 Task: In the Contact  JohnsonMarry@abc7ny.com, Create email and send with subject: 'We're Thrilled to Welcome You ', and with mail content 'Greetings,_x000D_
Introducing a visionary approach that will reshape the landscape of your industry. Join us and be part of the future of success!_x000D_
Kind Regards', attach the document: Project_plan.docx and insert image: visitingcard.jpg. Below Kind Regards, write Behance and insert the URL: 'www.behance.net'. Mark checkbox to create task to follow up : In 2 weeks. Logged in from softage.1@softage.net
Action: Mouse moved to (90, 64)
Screenshot: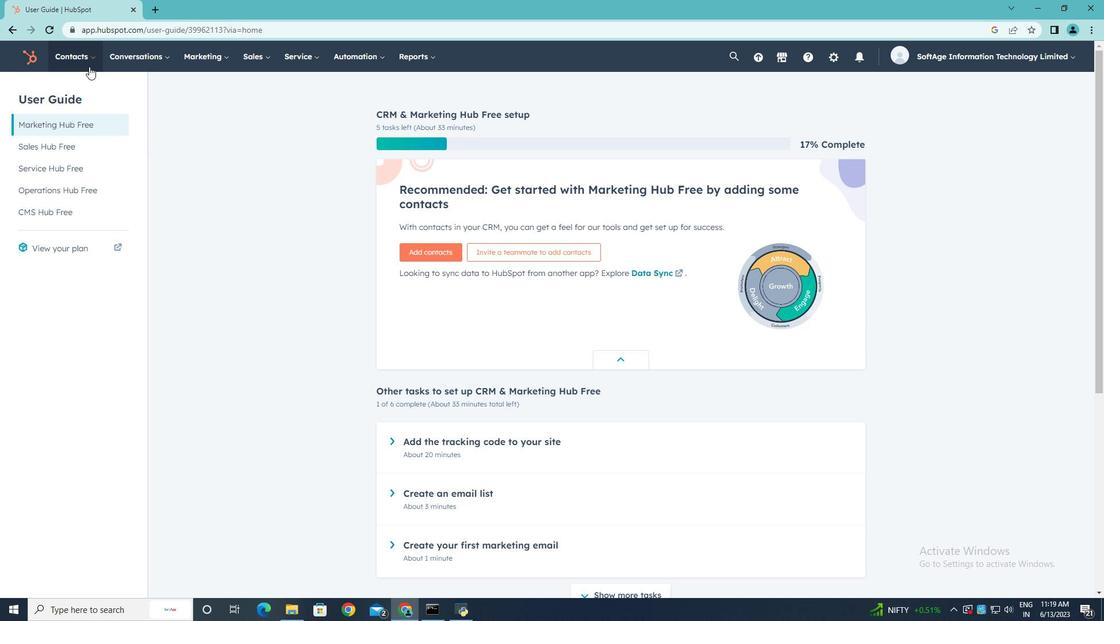 
Action: Mouse pressed left at (90, 64)
Screenshot: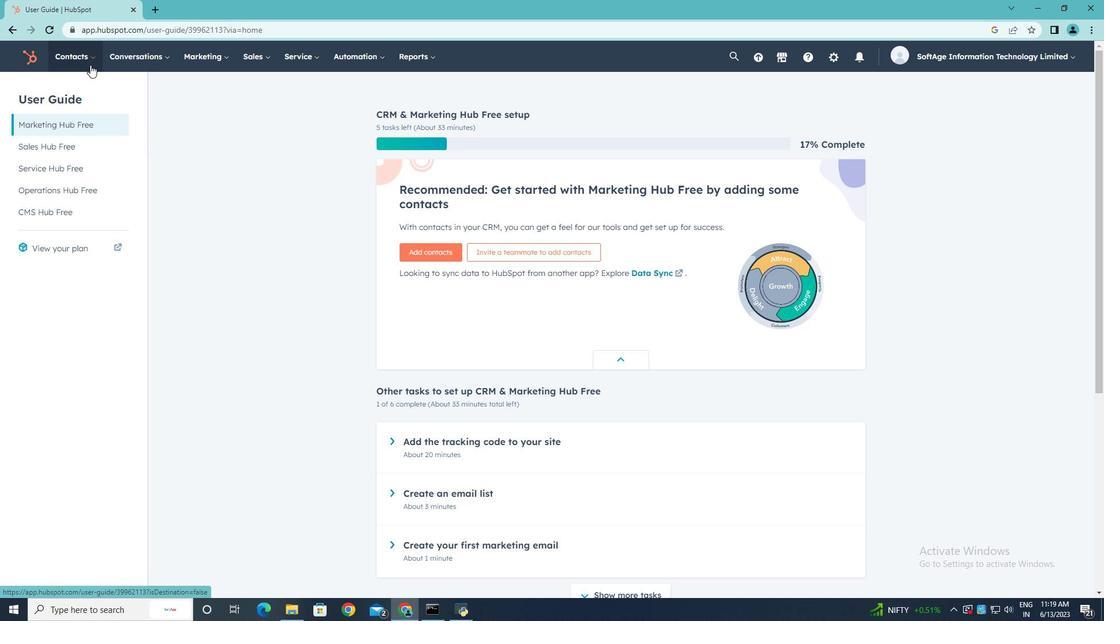 
Action: Mouse moved to (86, 94)
Screenshot: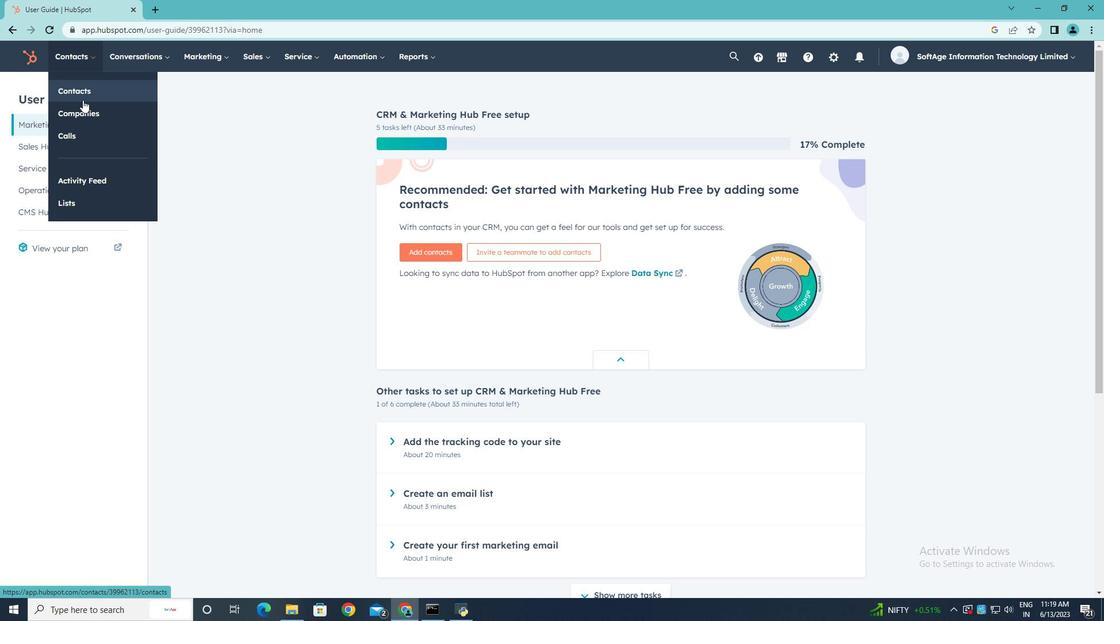 
Action: Mouse pressed left at (86, 94)
Screenshot: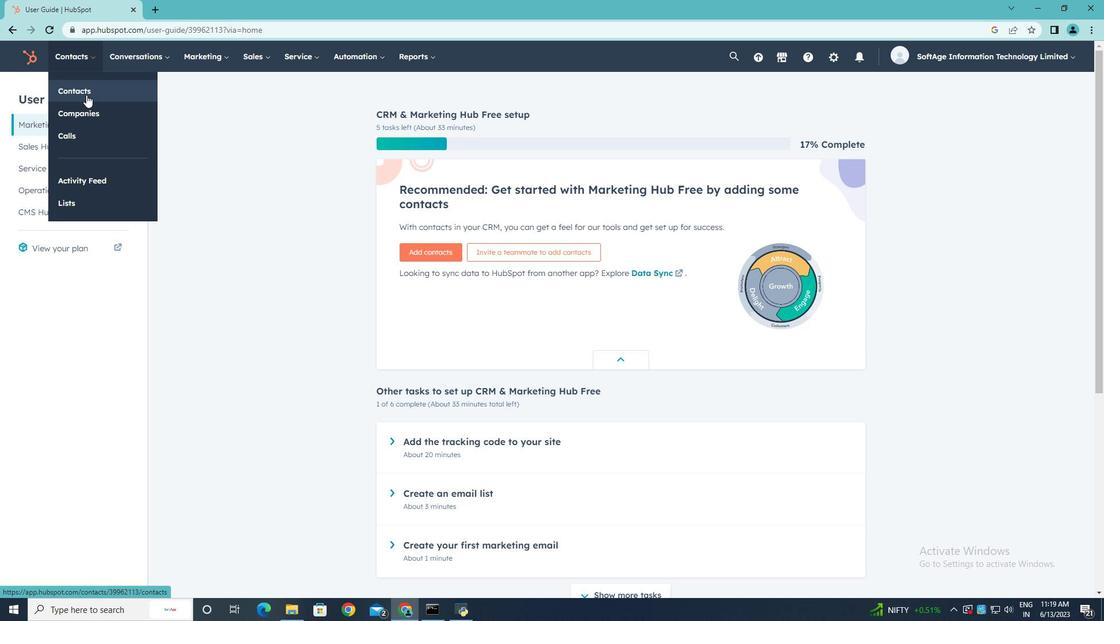 
Action: Mouse moved to (93, 190)
Screenshot: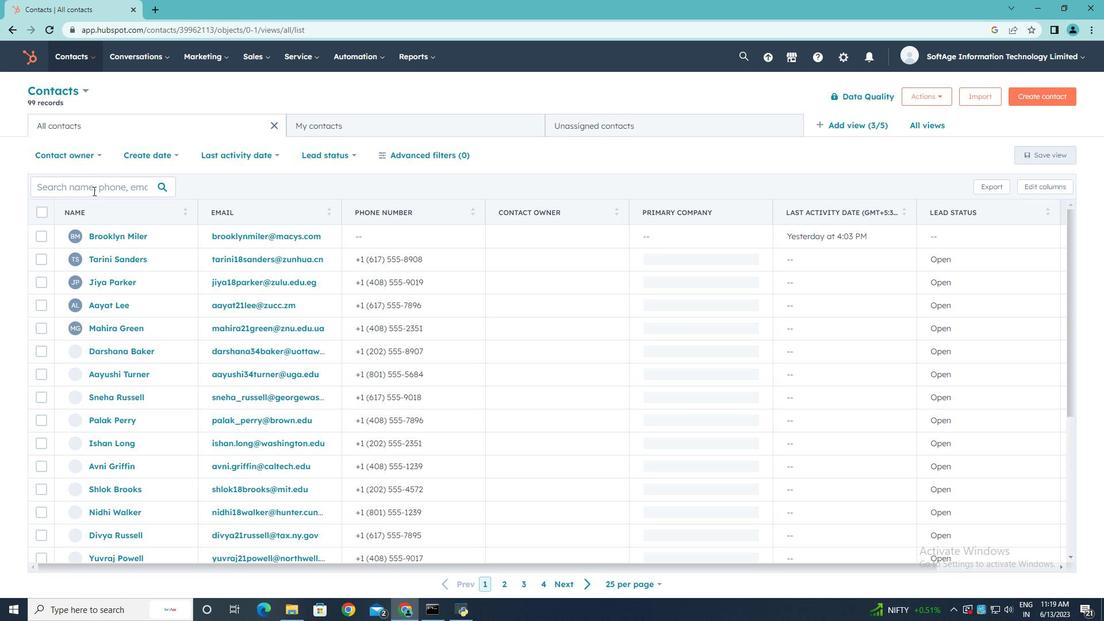
Action: Mouse pressed left at (93, 190)
Screenshot: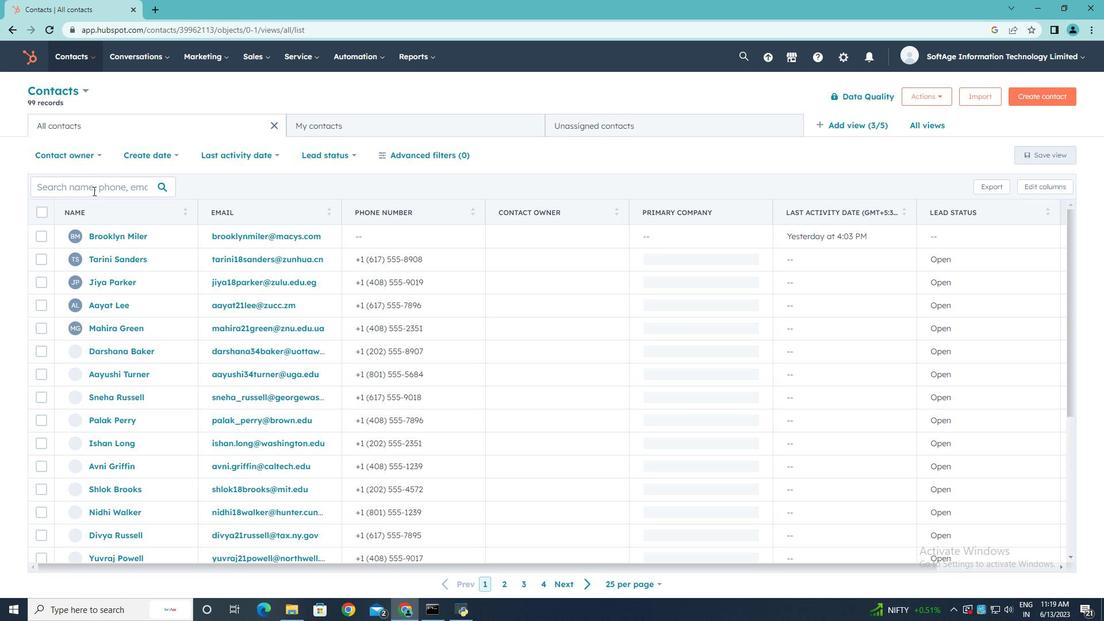 
Action: Key pressed <Key.shift>Johnson<Key.shift>Marryt<Key.backspace>
Screenshot: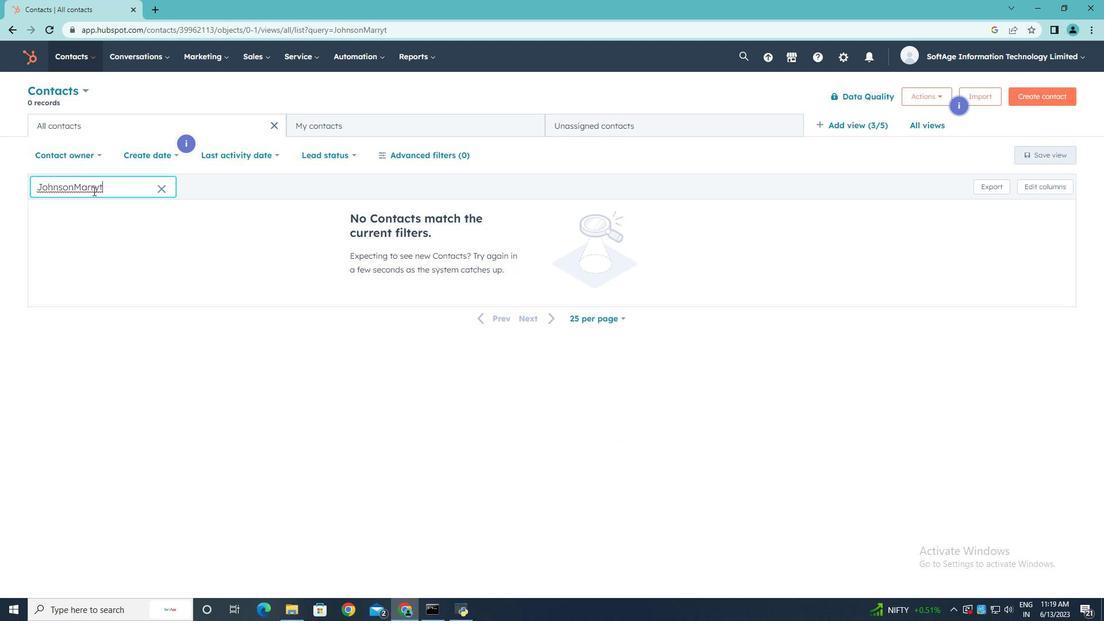 
Action: Mouse moved to (378, 120)
Screenshot: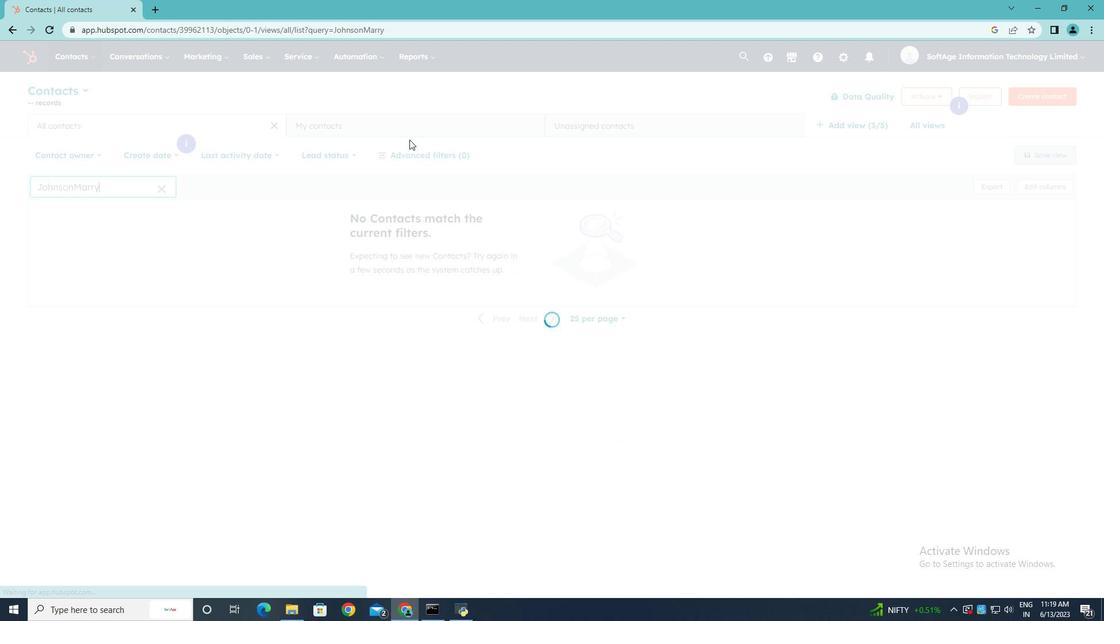 
Action: Key pressed <Key.shift>@abc7ny.com
Screenshot: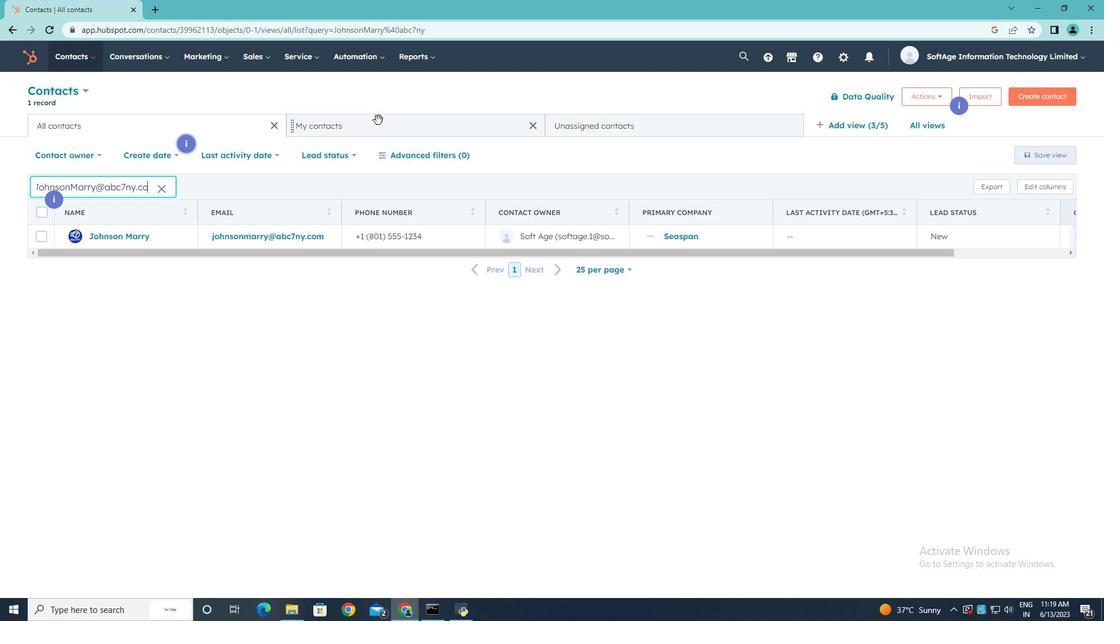 
Action: Mouse moved to (123, 236)
Screenshot: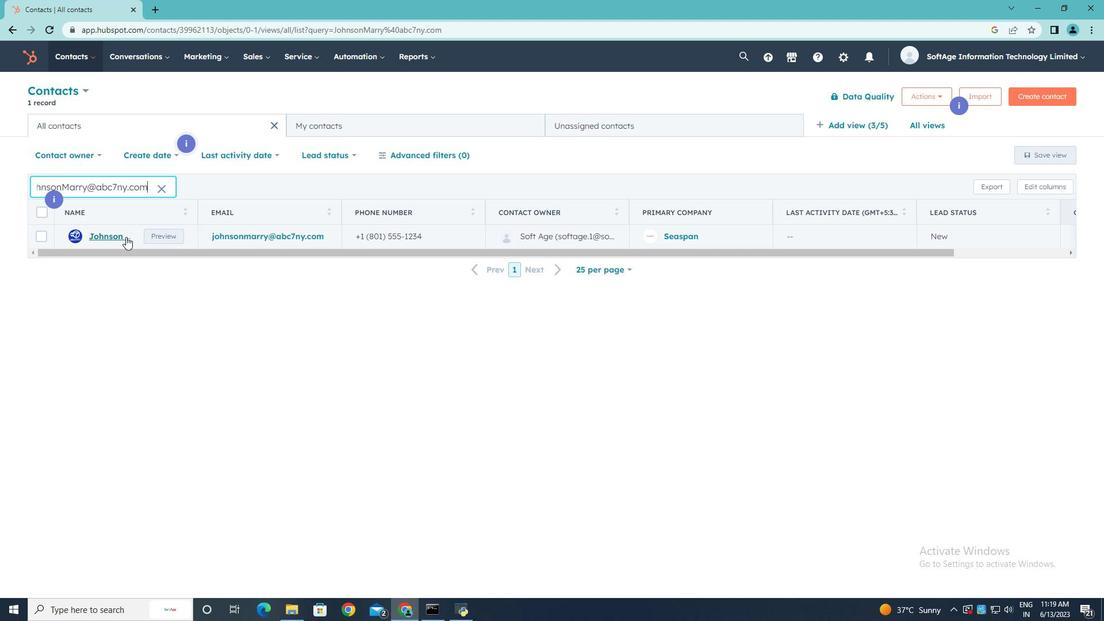 
Action: Mouse pressed left at (123, 236)
Screenshot: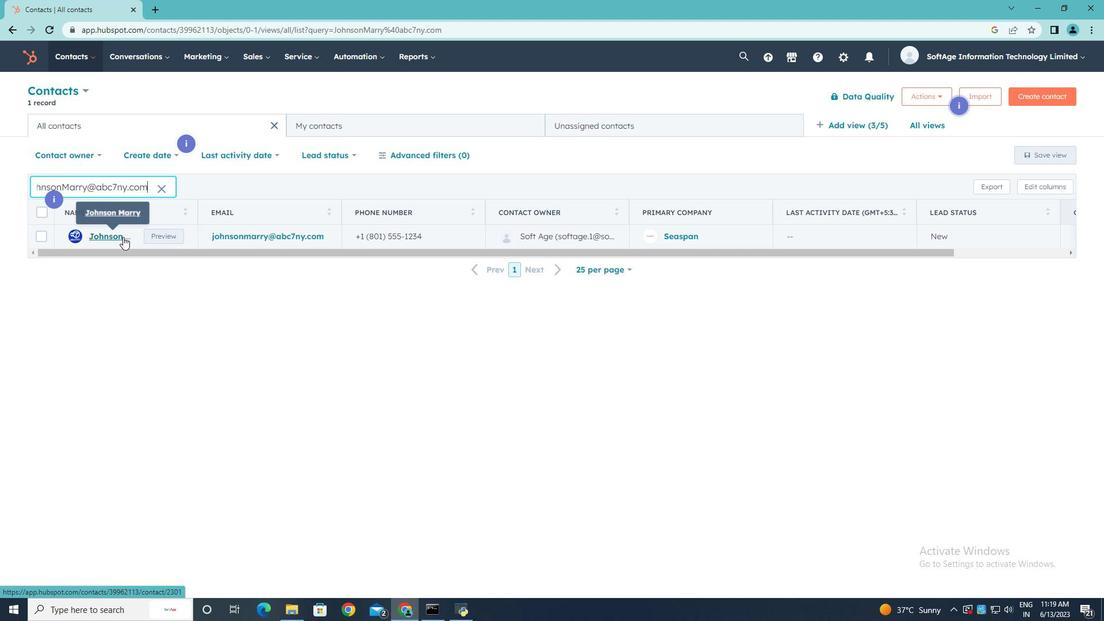 
Action: Mouse pressed left at (123, 236)
Screenshot: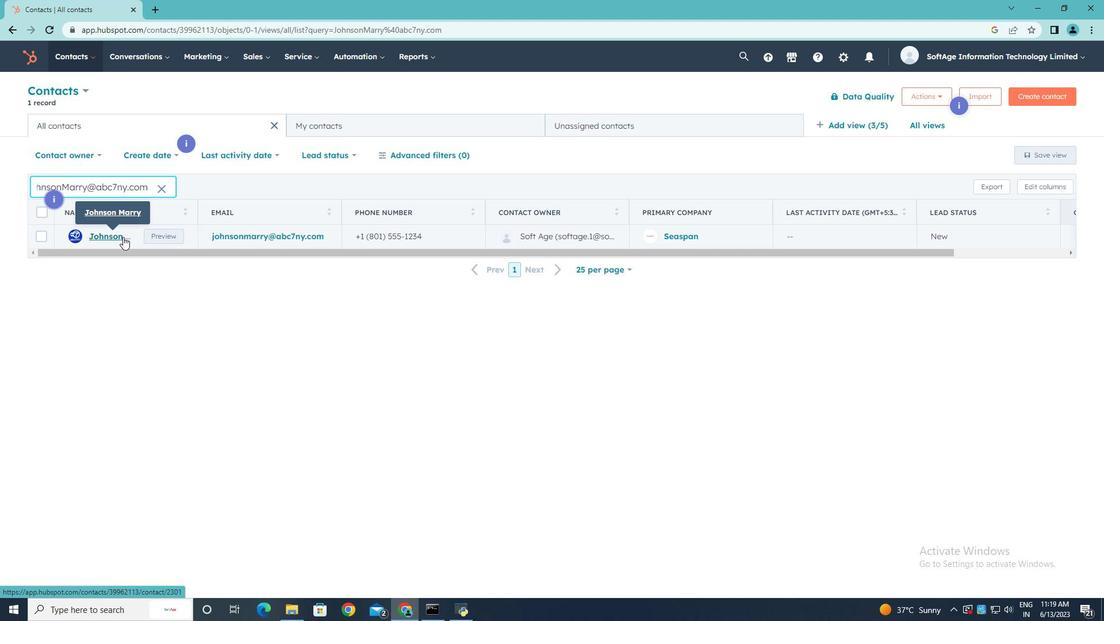 
Action: Mouse moved to (74, 191)
Screenshot: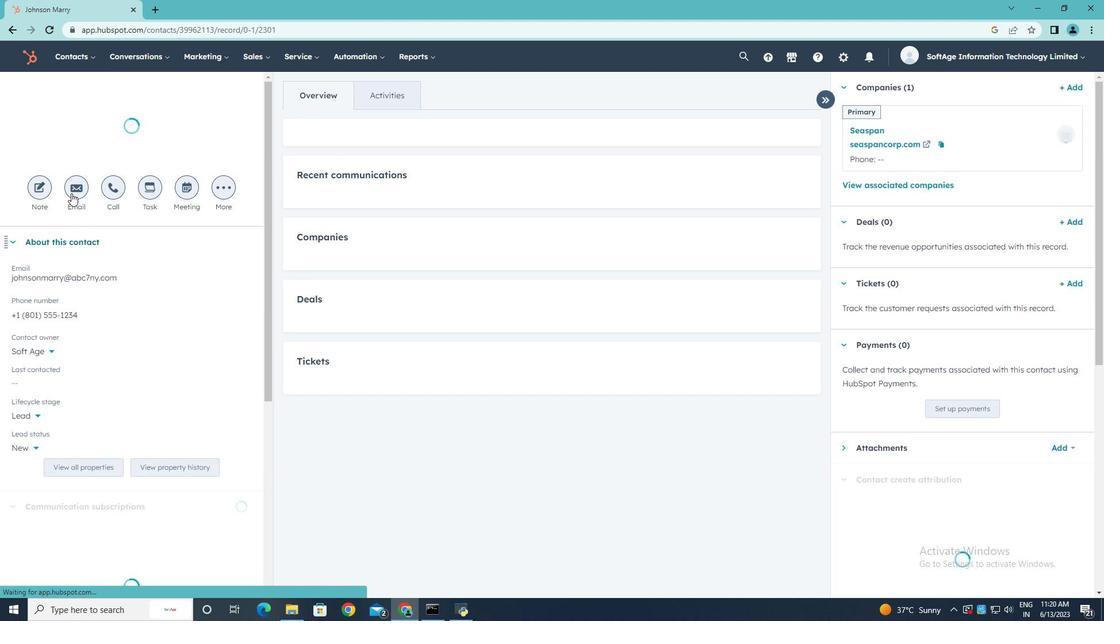 
Action: Mouse pressed left at (74, 191)
Screenshot: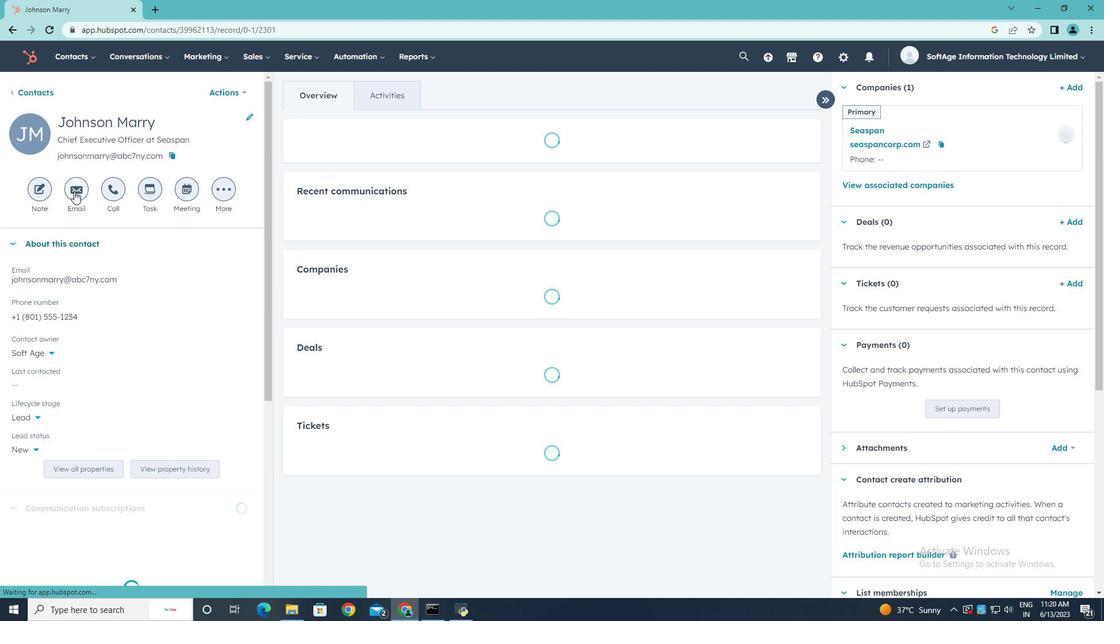 
Action: Mouse moved to (712, 411)
Screenshot: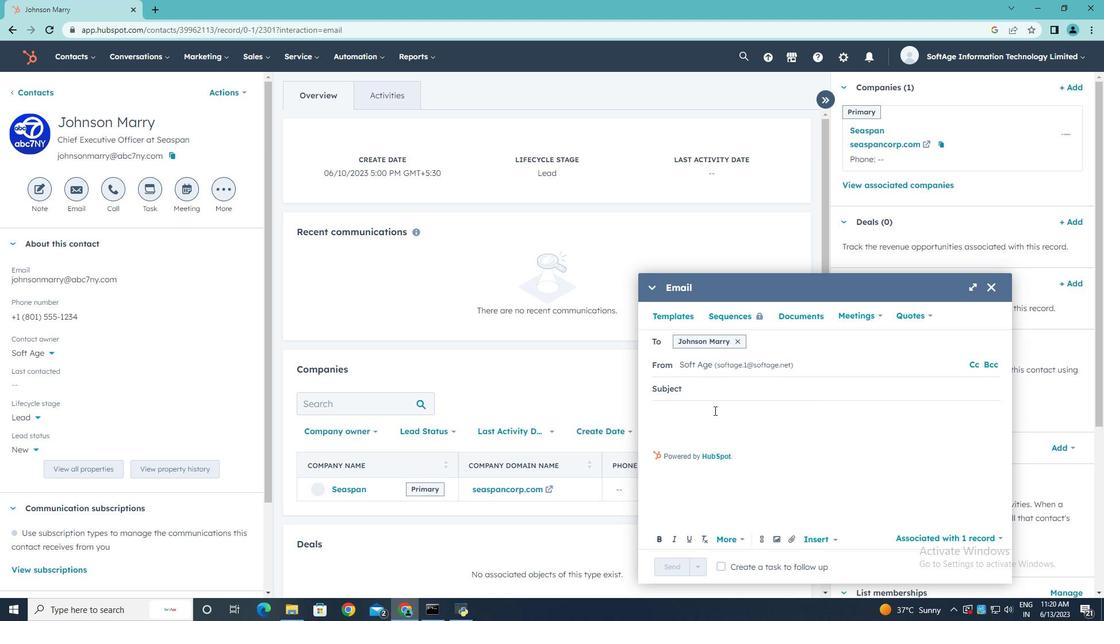 
Action: Key pressed <Key.shift>We're<Key.space><Key.shift>Thrilled<Key.space>to<Key.space><Key.shift><Key.shift>Welcome<Key.space><Key.shift>You
Screenshot: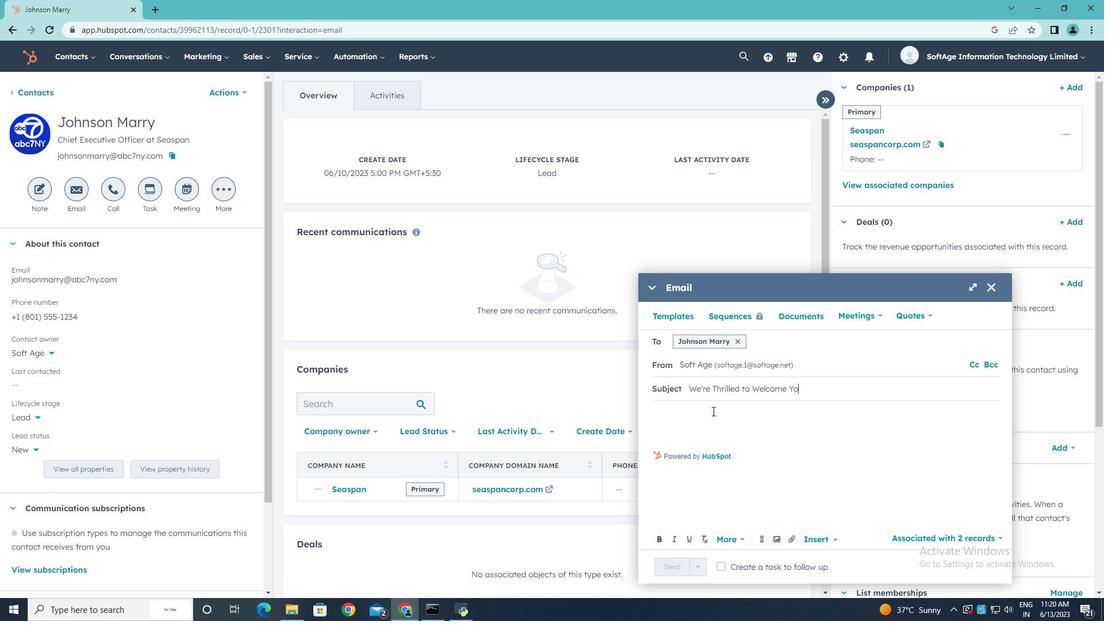 
Action: Mouse moved to (665, 411)
Screenshot: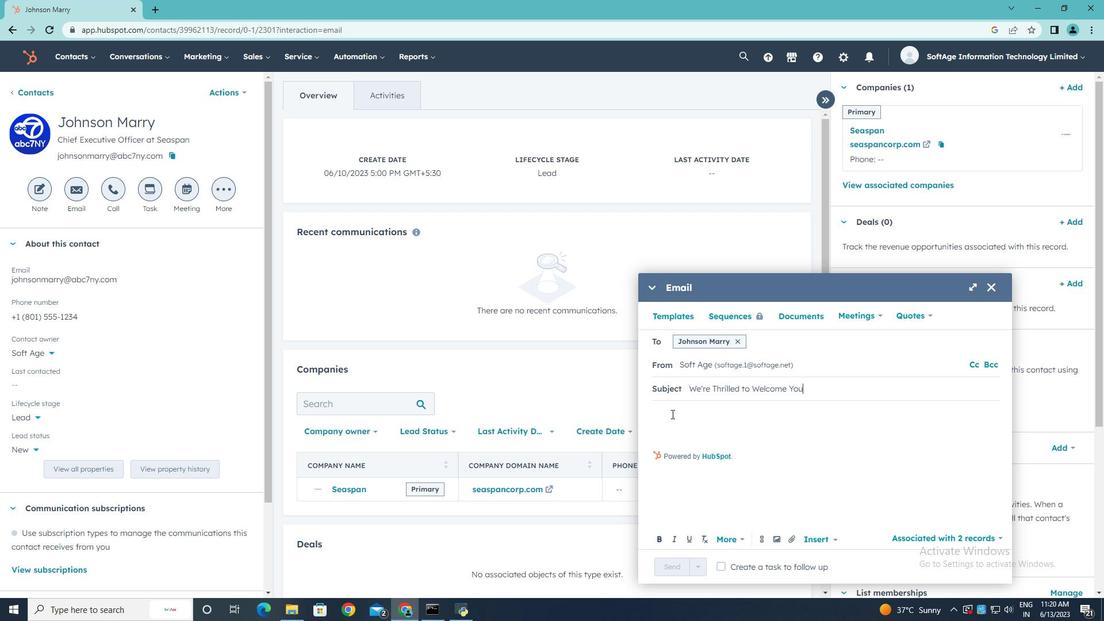 
Action: Mouse pressed left at (665, 411)
Screenshot: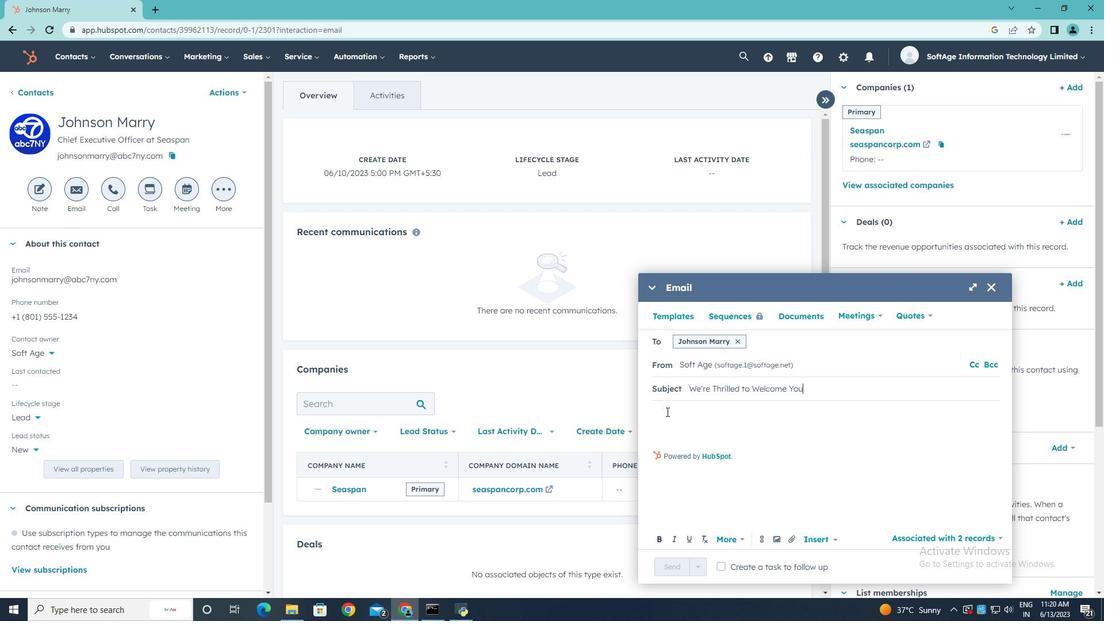 
Action: Mouse moved to (677, 327)
Screenshot: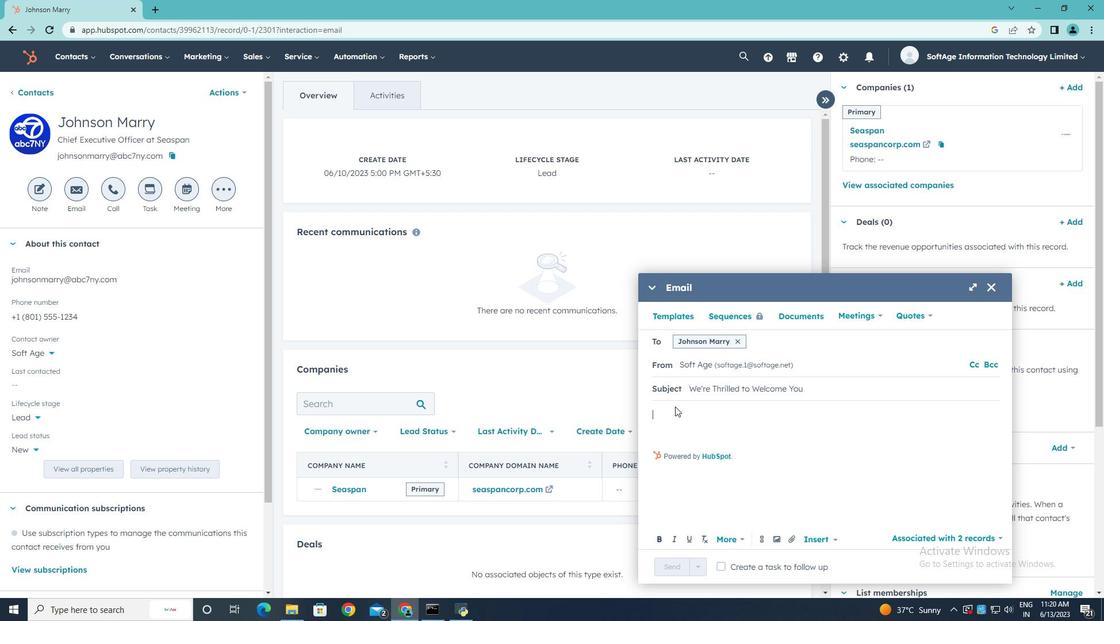 
Action: Key pressed <Key.shift>Greetings,
Screenshot: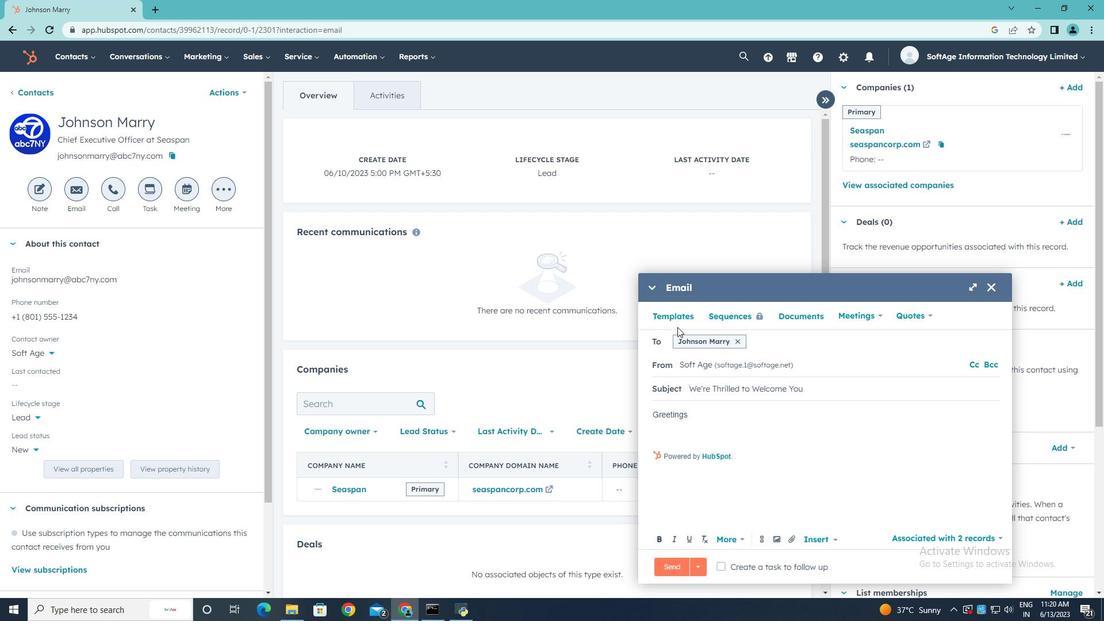 
Action: Mouse moved to (655, 430)
Screenshot: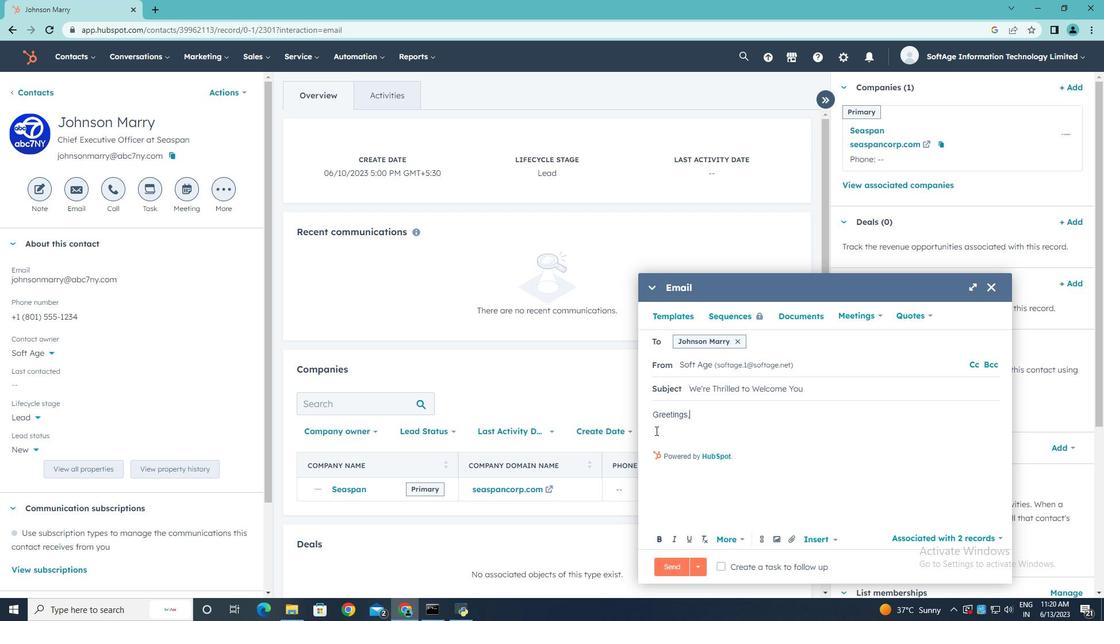 
Action: Mouse pressed left at (655, 430)
Screenshot: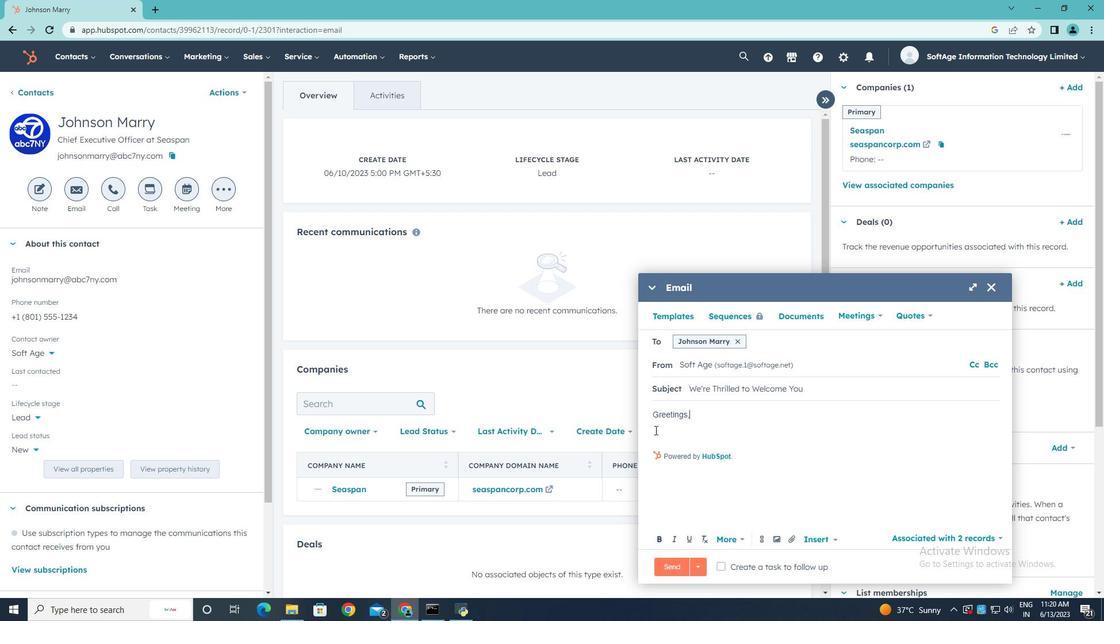 
Action: Mouse moved to (767, 395)
Screenshot: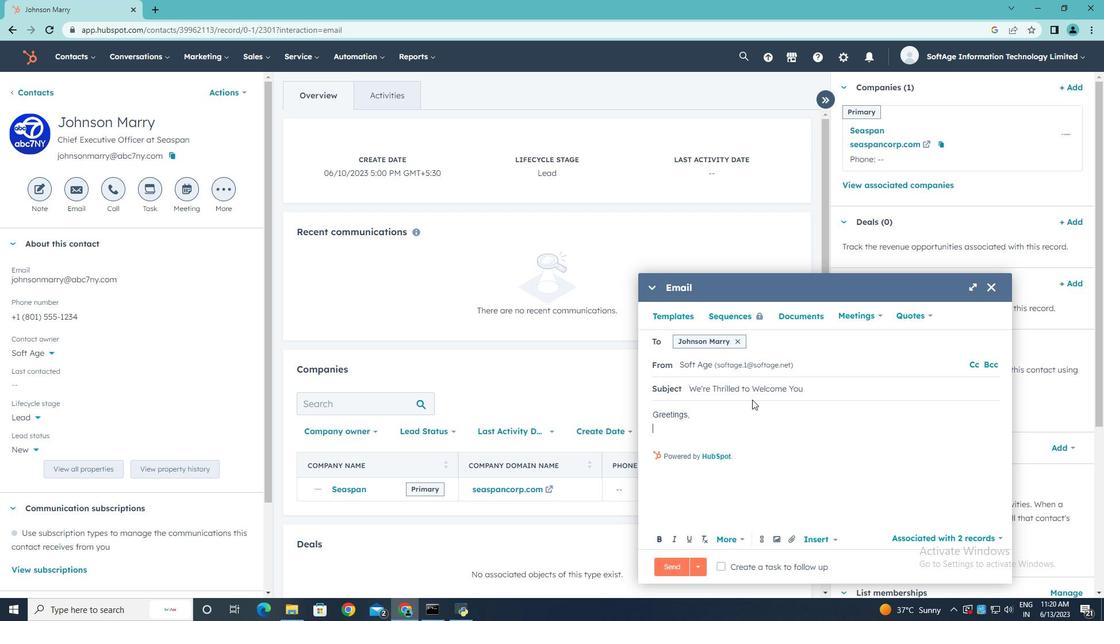 
Action: Key pressed <Key.shift>Introducing<Key.space>a<Key.space>visionary<Key.space>approach<Key.space>that<Key.space>will<Key.space>reshape<Key.space>the<Key.space>landscape<Key.space>of<Key.space>your<Key.space>industry.<Key.space><Key.shift><Key.shift><Key.shift><Key.shift>K<Key.backspace><Key.shift>Join<Key.space>us<Key.space>and<Key.space>be<Key.space>party<Key.backspace><Key.space>of<Key.space>the<Key.space>futyre<Key.space><Key.backspace><Key.backspace><Key.backspace><Key.backspace>ure<Key.space>of<Key.space>success<Key.shift><Key.shift><Key.shift><Key.shift>!
Screenshot: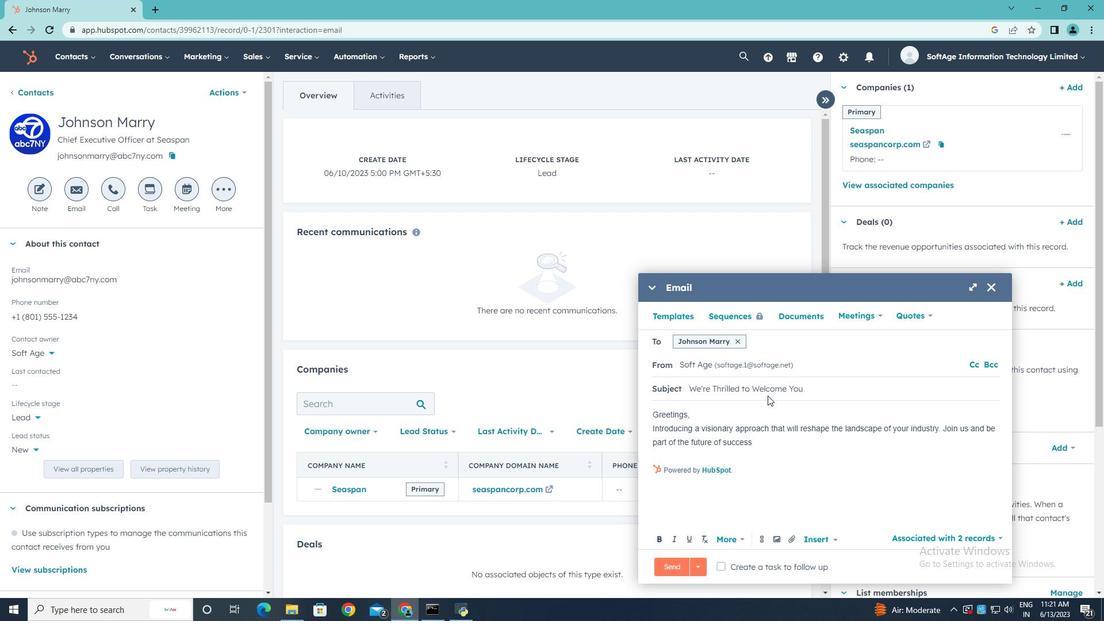 
Action: Mouse moved to (660, 458)
Screenshot: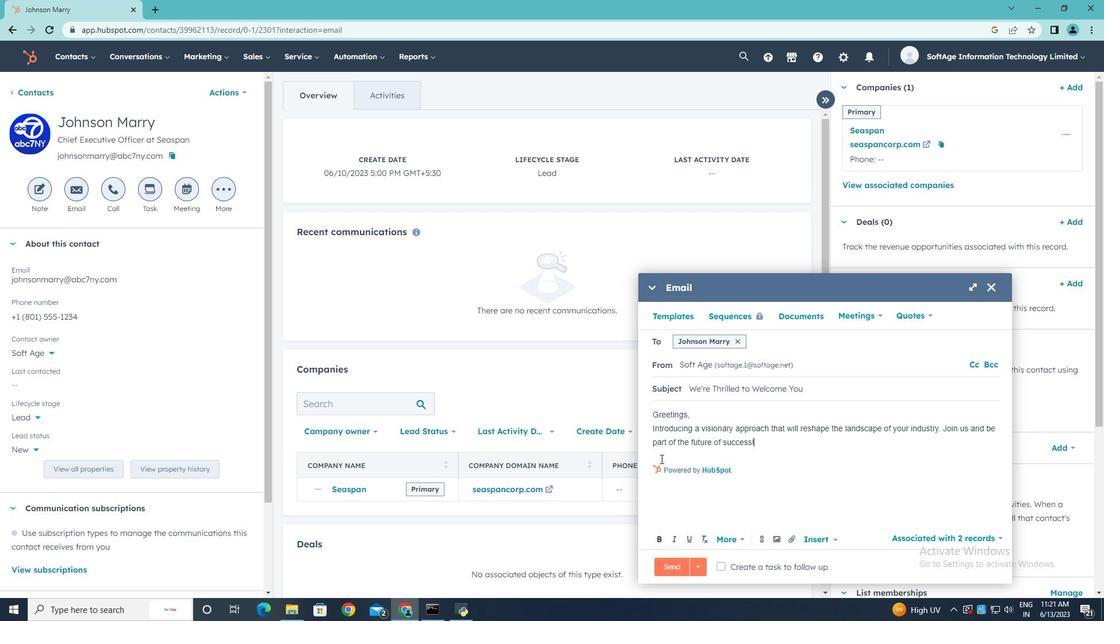 
Action: Mouse pressed left at (660, 458)
Screenshot: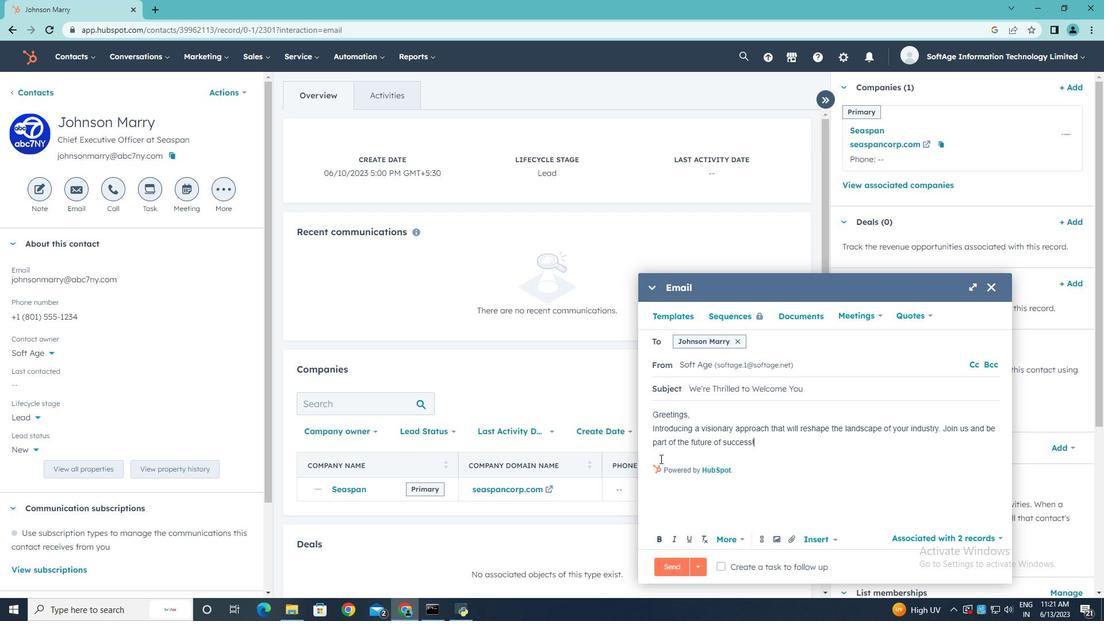 
Action: Key pressed <Key.enter><Key.shift>Kind<Key.space><Key.shift>Regards,
Screenshot: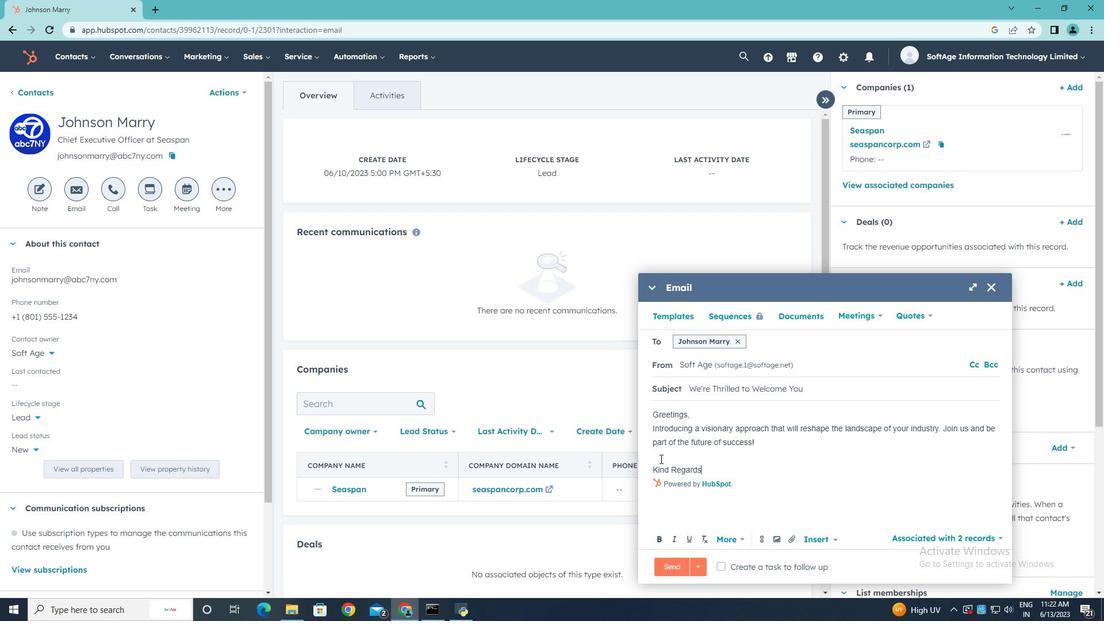 
Action: Mouse moved to (792, 540)
Screenshot: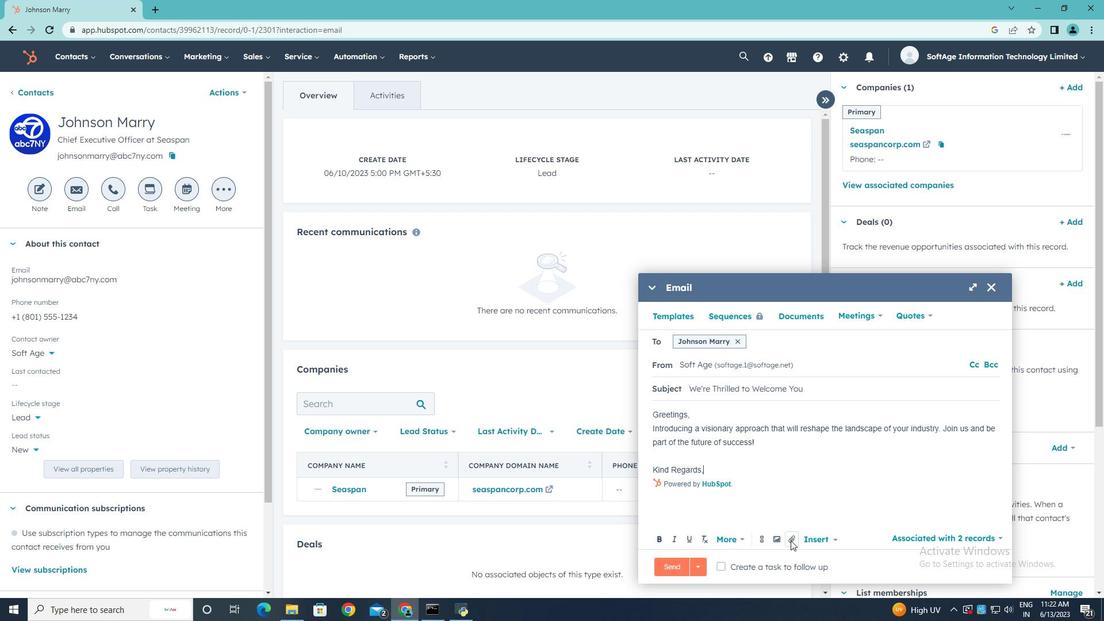 
Action: Mouse pressed left at (792, 540)
Screenshot: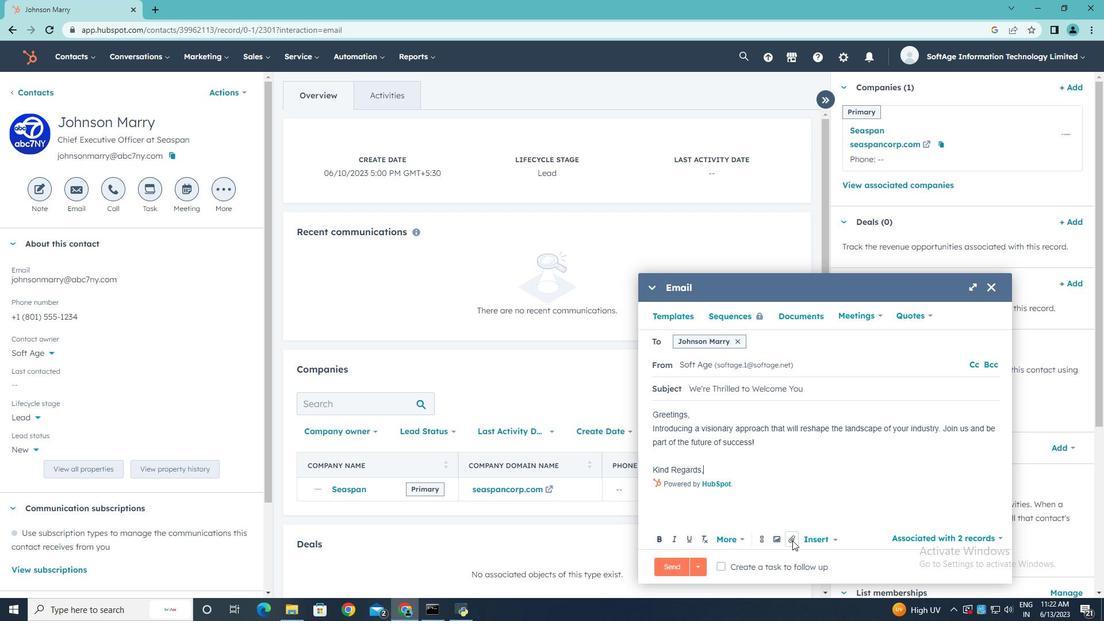 
Action: Mouse moved to (812, 509)
Screenshot: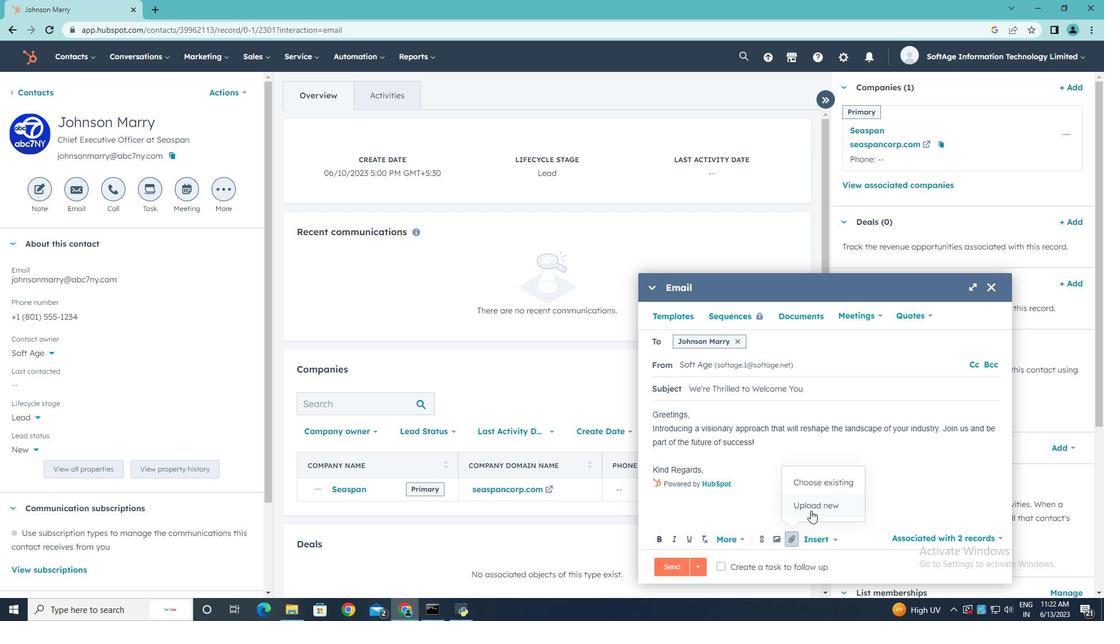 
Action: Mouse pressed left at (812, 509)
Screenshot: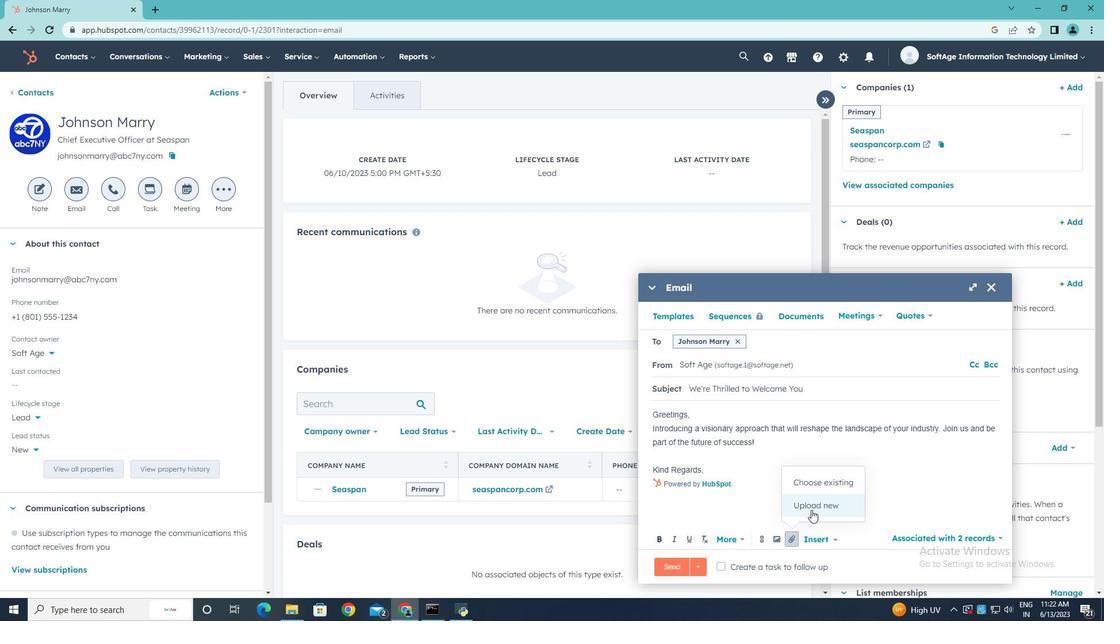 
Action: Mouse moved to (216, 117)
Screenshot: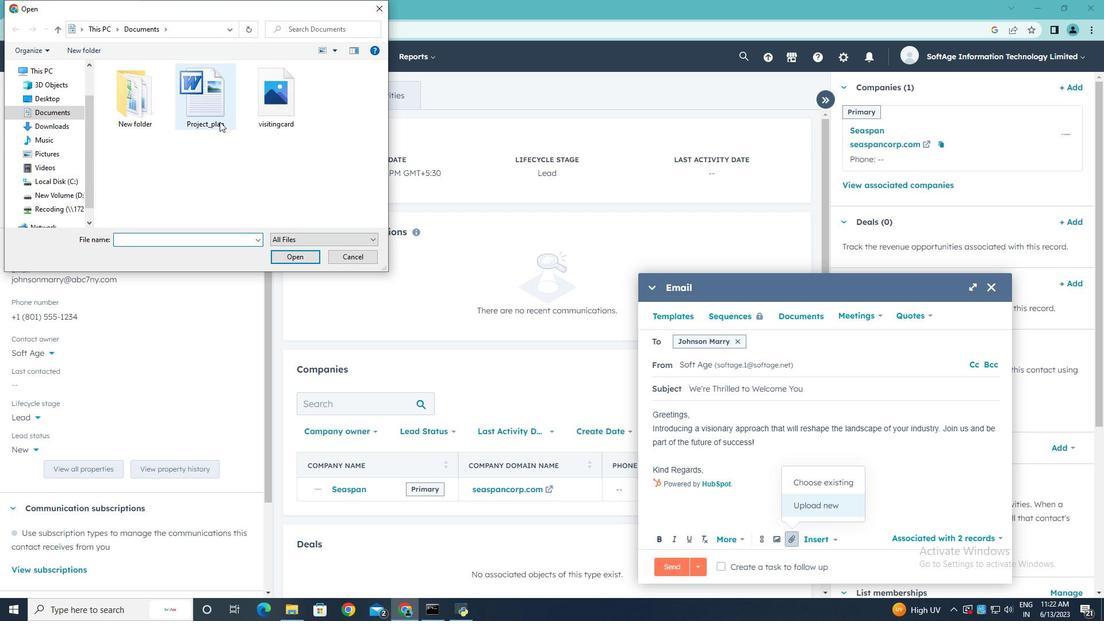 
Action: Mouse pressed left at (216, 117)
Screenshot: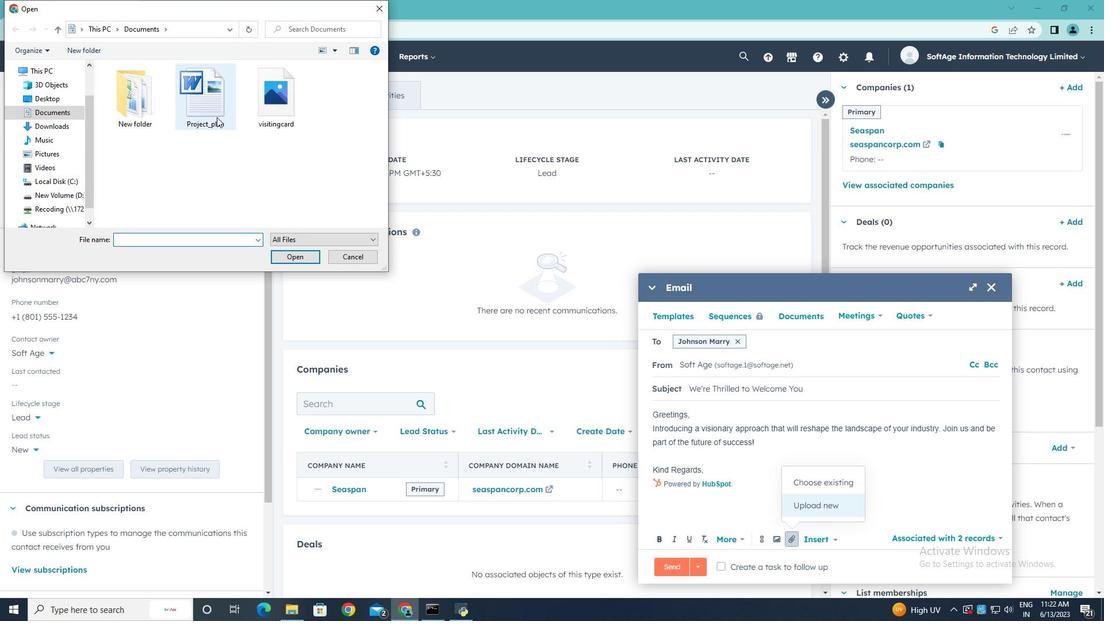 
Action: Mouse moved to (294, 256)
Screenshot: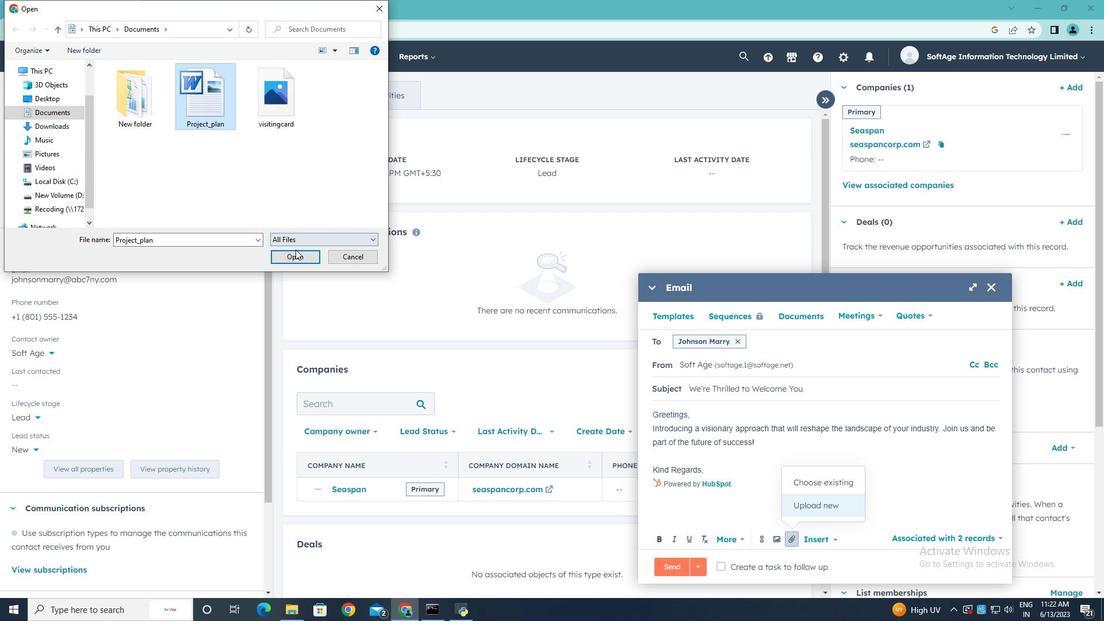 
Action: Mouse pressed left at (294, 256)
Screenshot: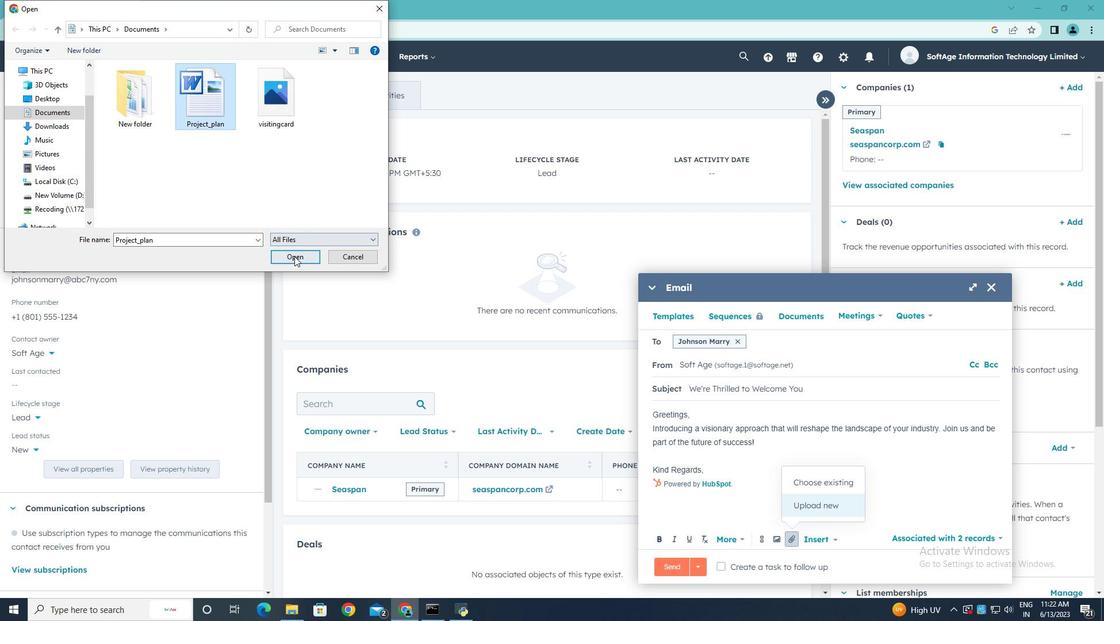 
Action: Mouse moved to (796, 510)
Screenshot: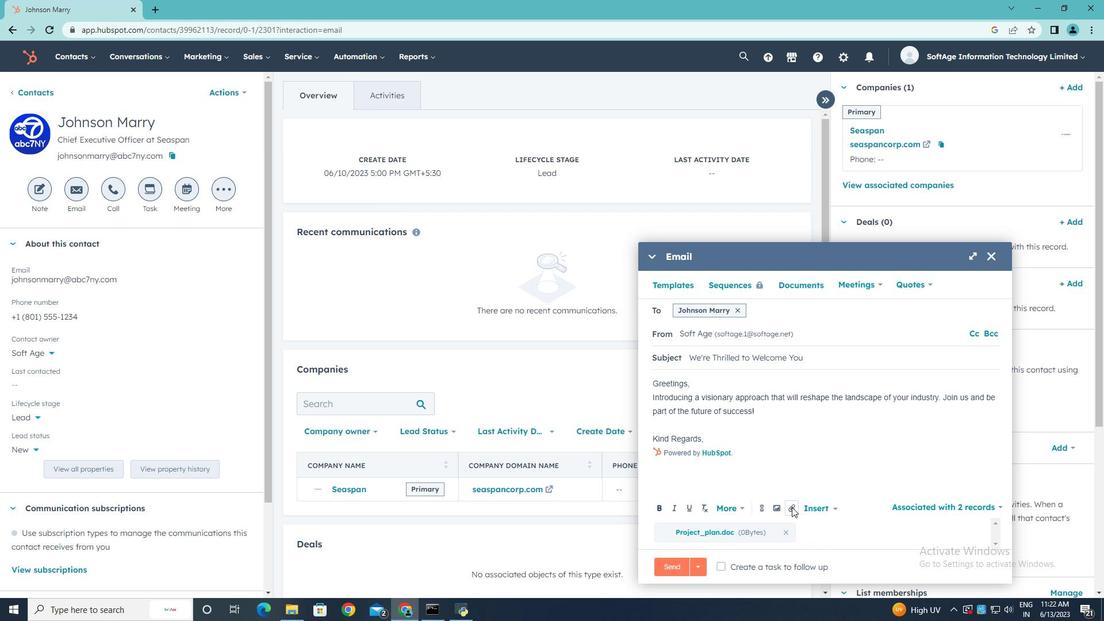 
Action: Mouse pressed left at (796, 510)
Screenshot: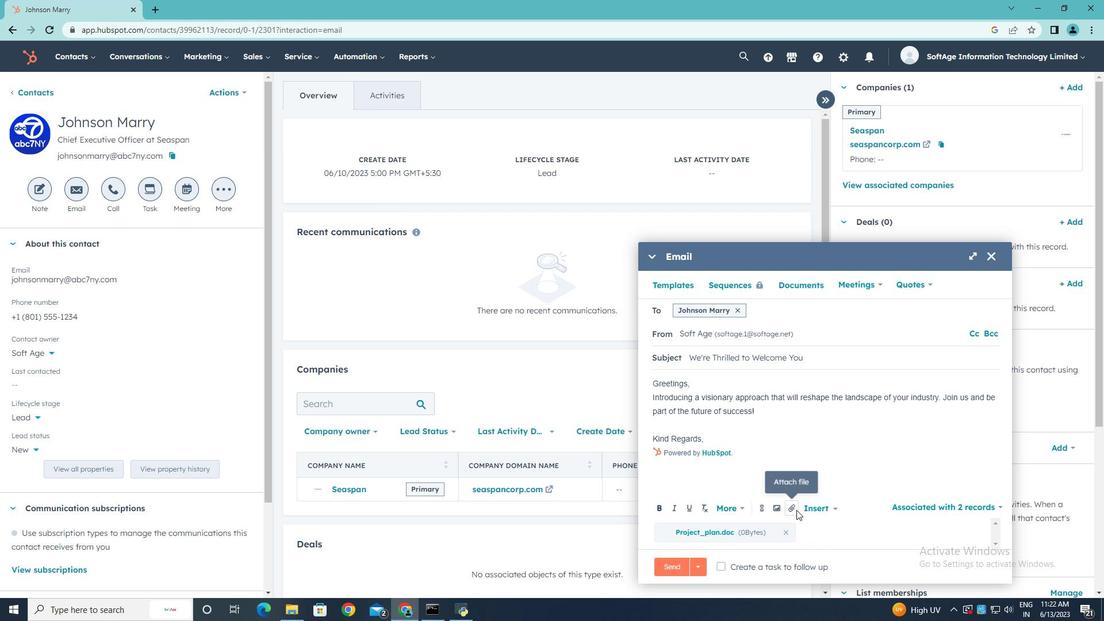 
Action: Mouse moved to (812, 477)
Screenshot: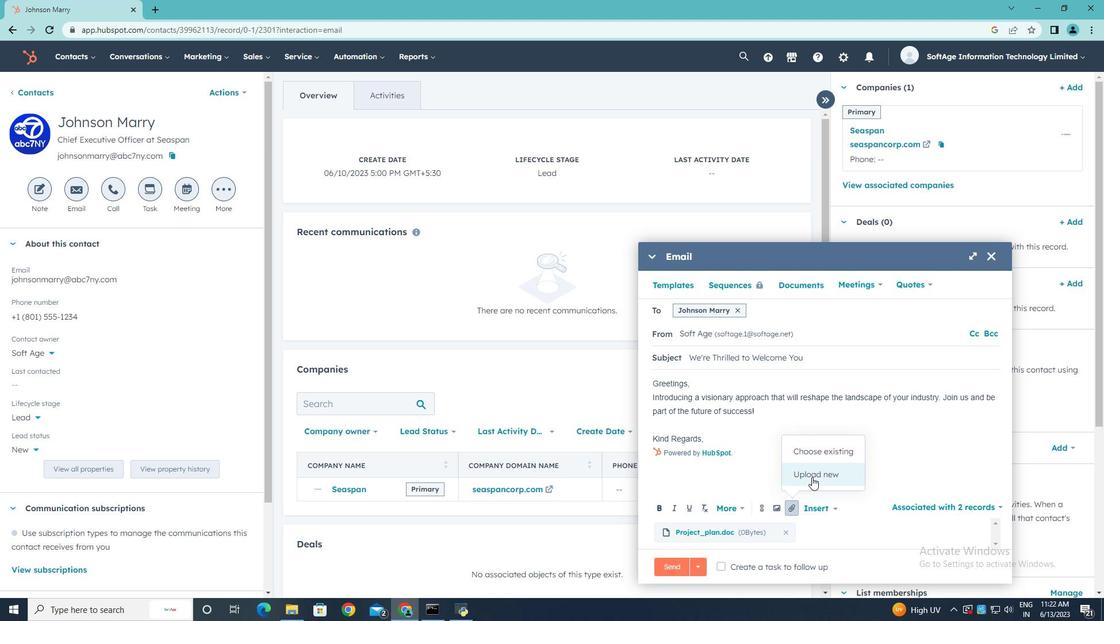 
Action: Mouse pressed left at (812, 477)
Screenshot: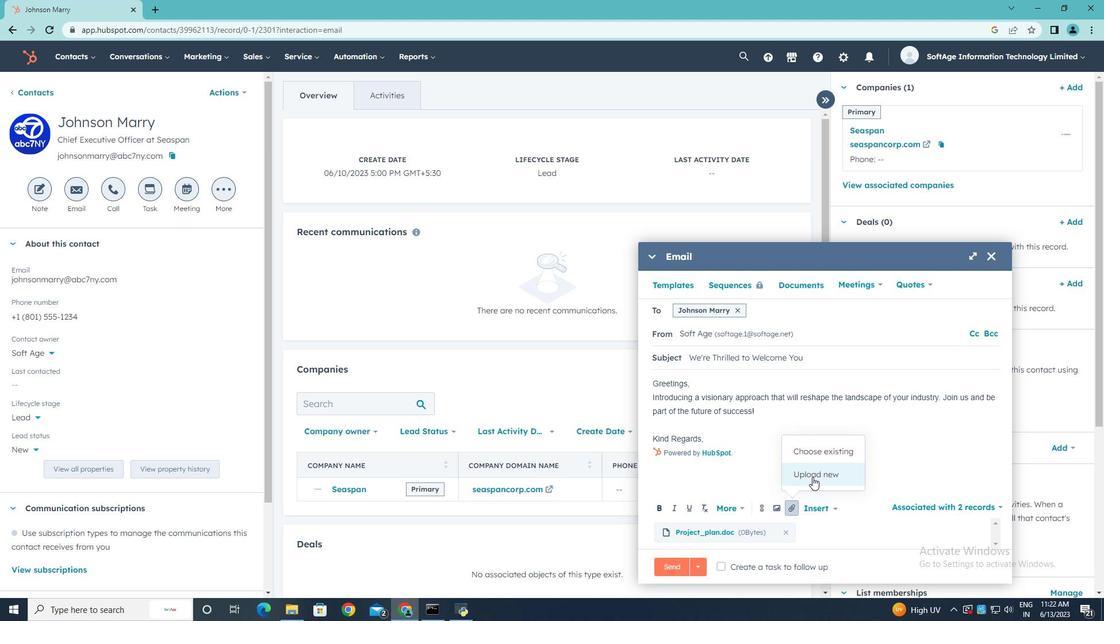
Action: Mouse moved to (285, 119)
Screenshot: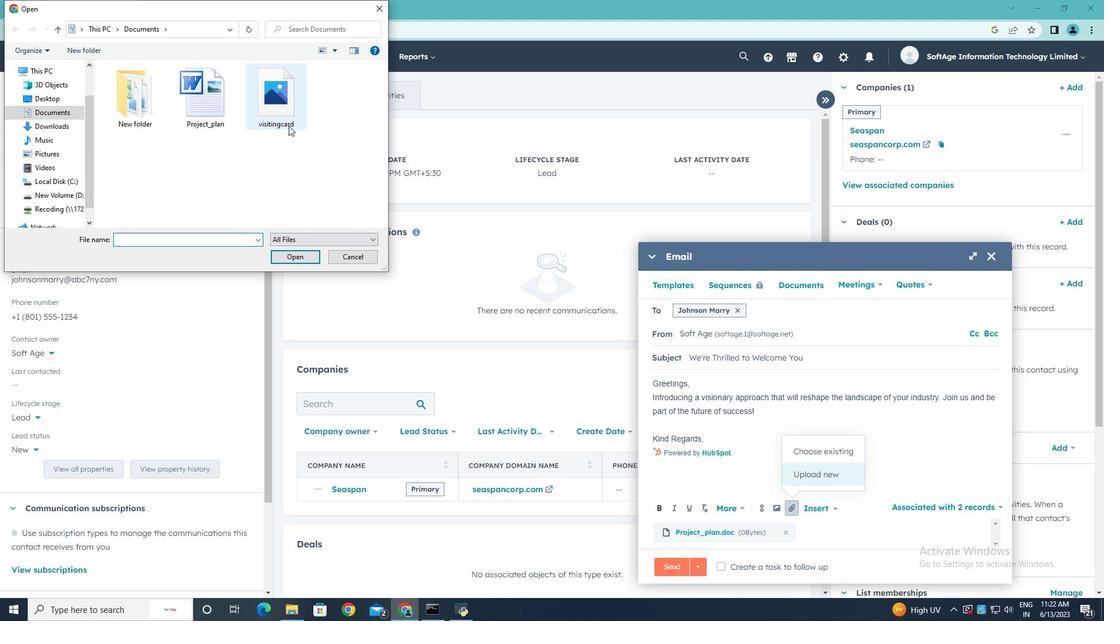 
Action: Mouse pressed left at (285, 119)
Screenshot: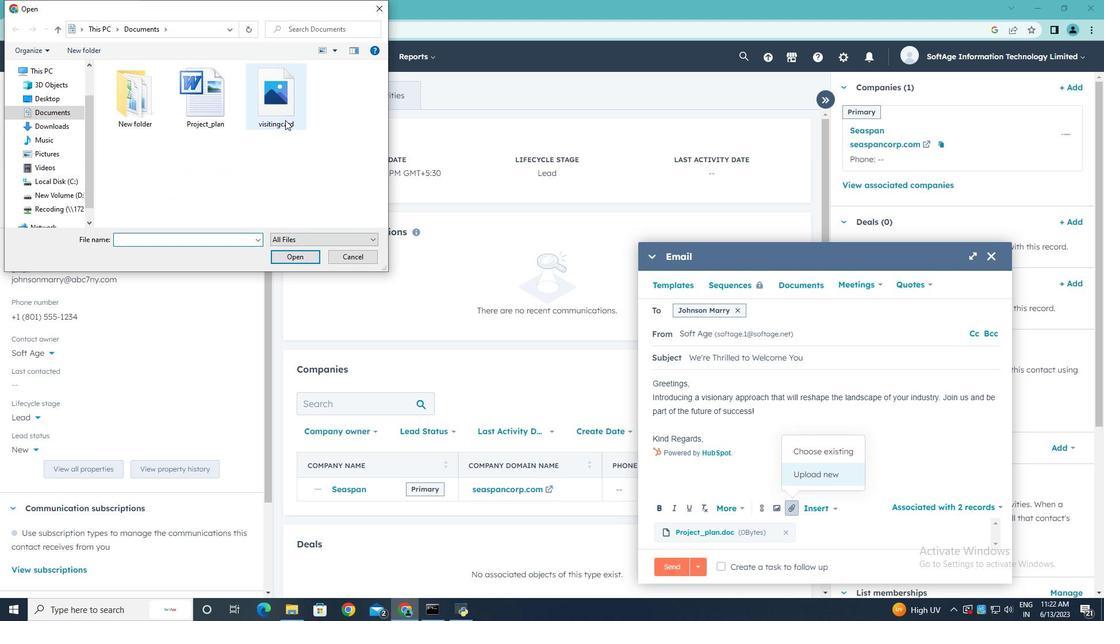 
Action: Mouse moved to (288, 259)
Screenshot: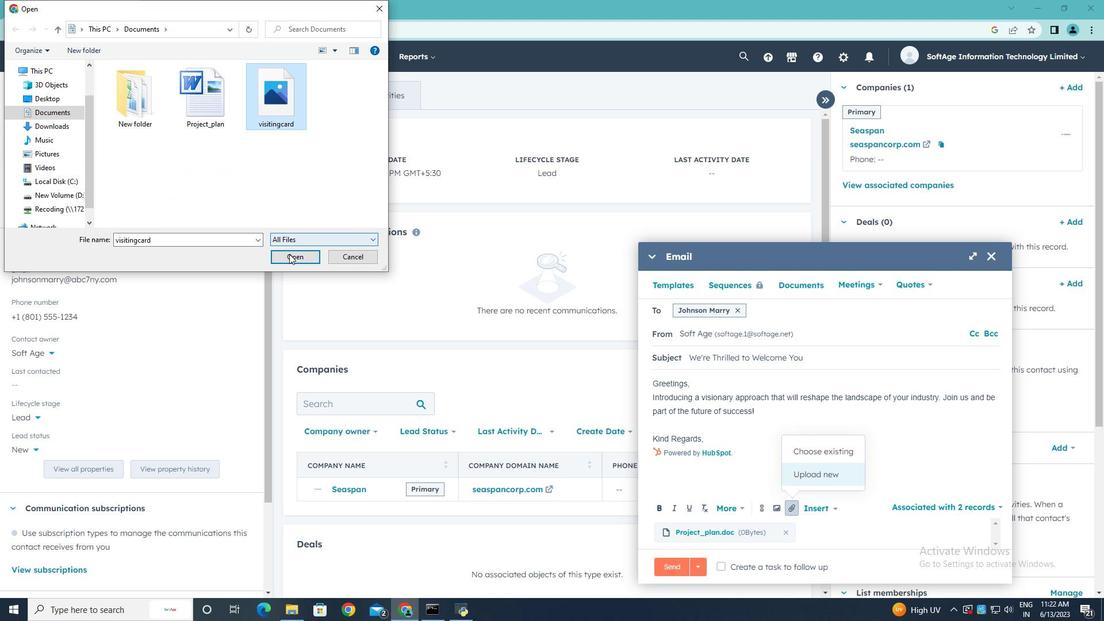 
Action: Mouse pressed left at (288, 259)
Screenshot: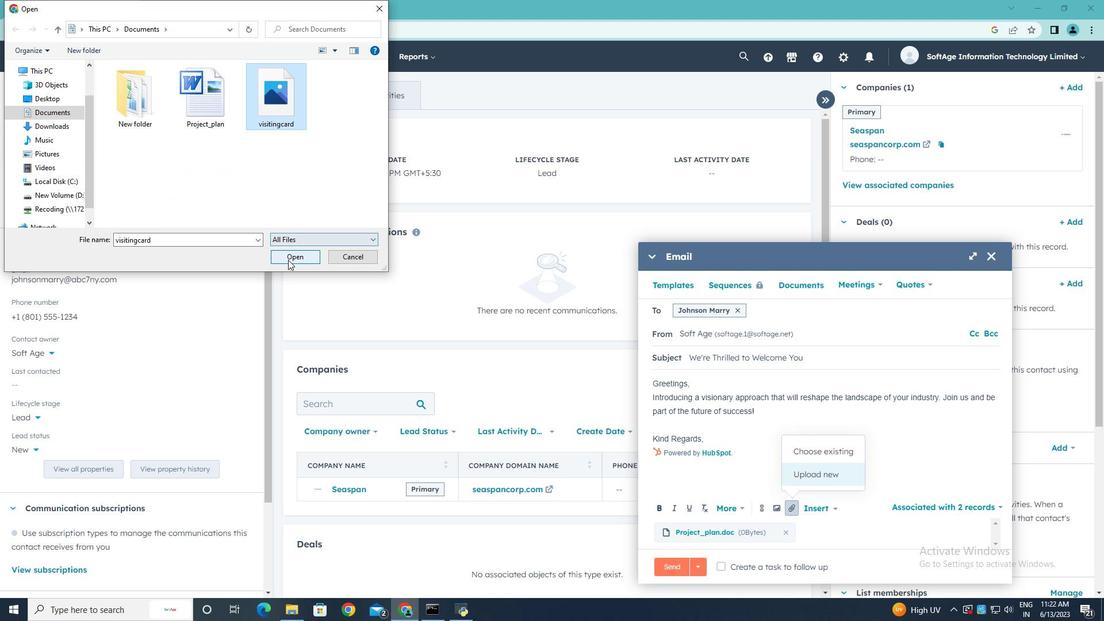 
Action: Mouse moved to (708, 437)
Screenshot: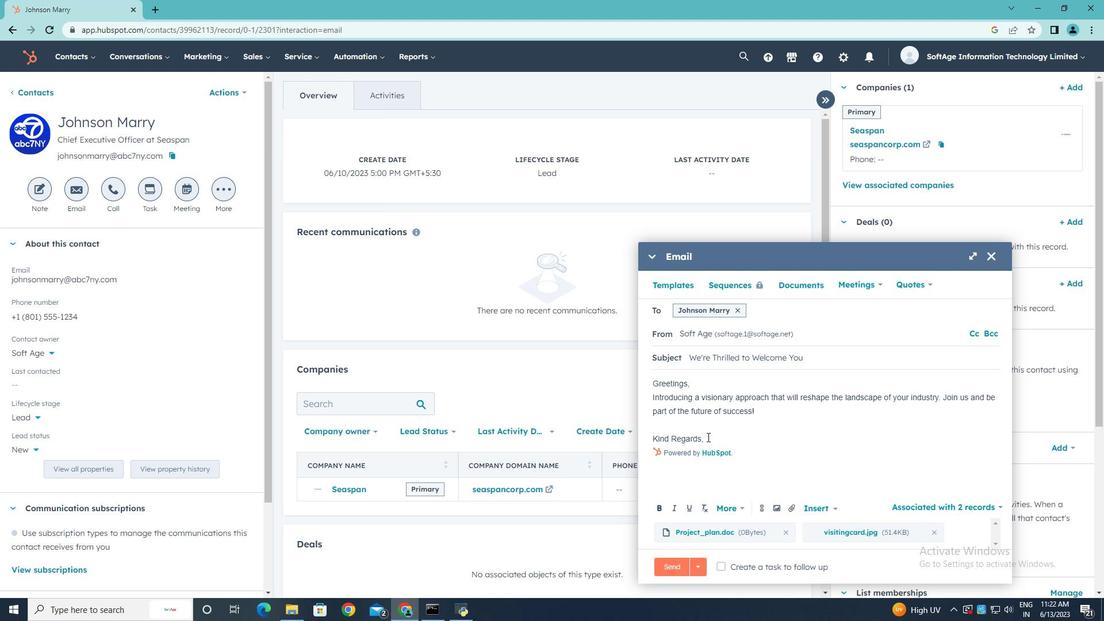 
Action: Mouse pressed left at (708, 437)
Screenshot: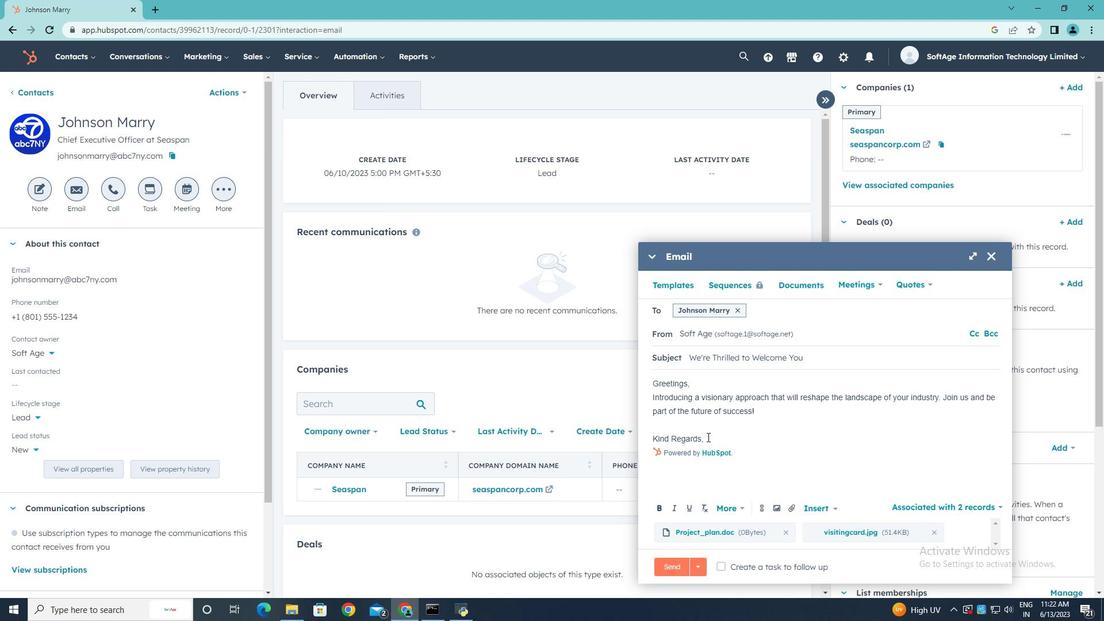 
Action: Key pressed <Key.enter>
Screenshot: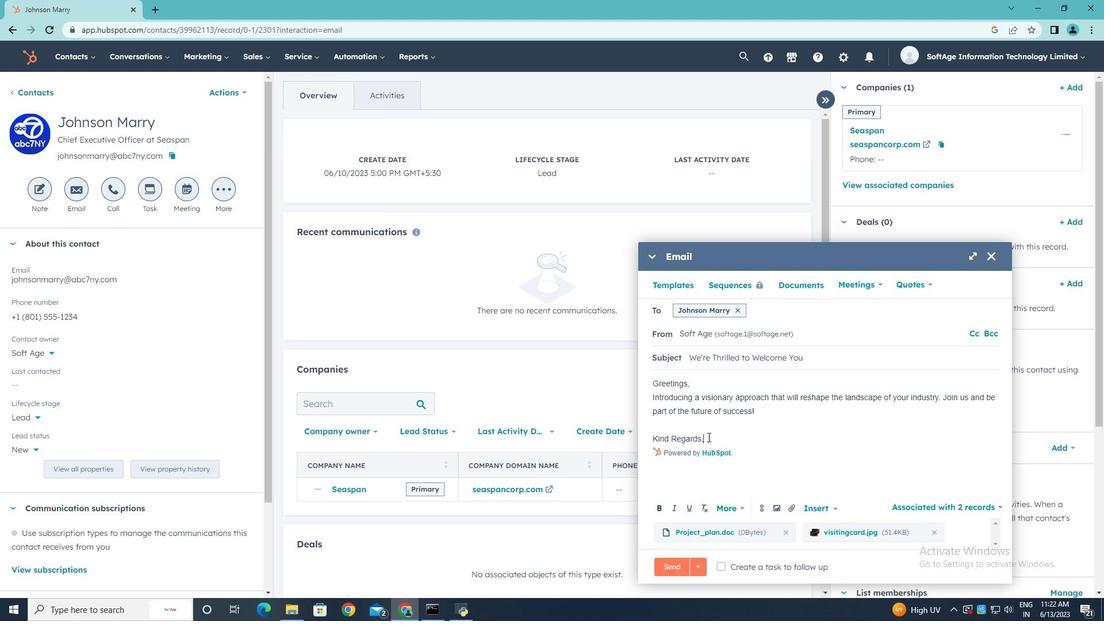 
Action: Mouse moved to (762, 506)
Screenshot: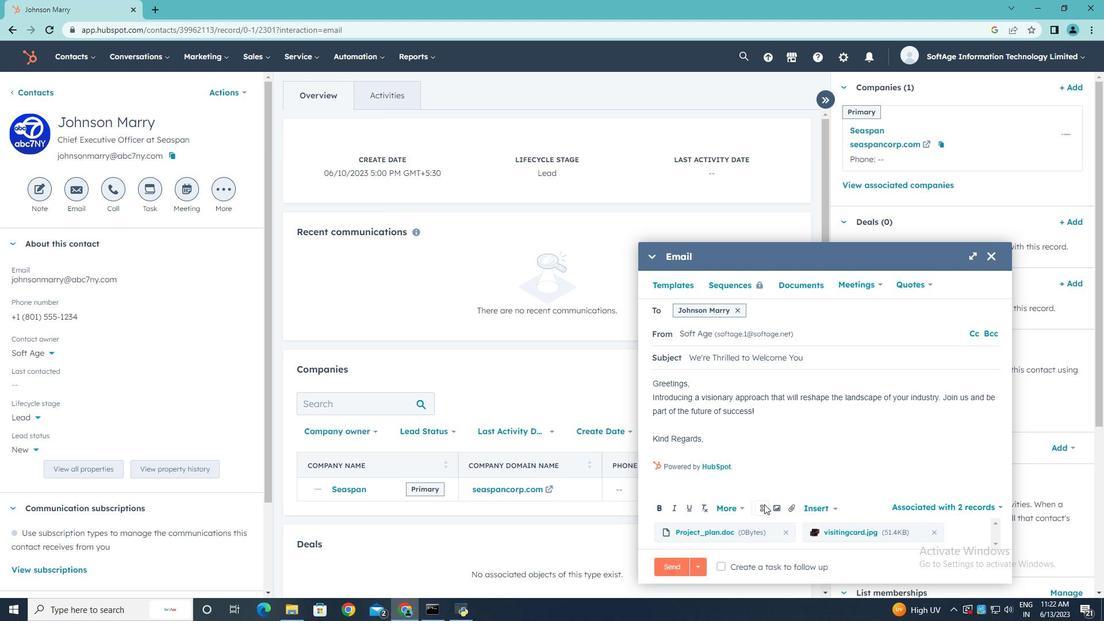 
Action: Mouse pressed left at (762, 506)
Screenshot: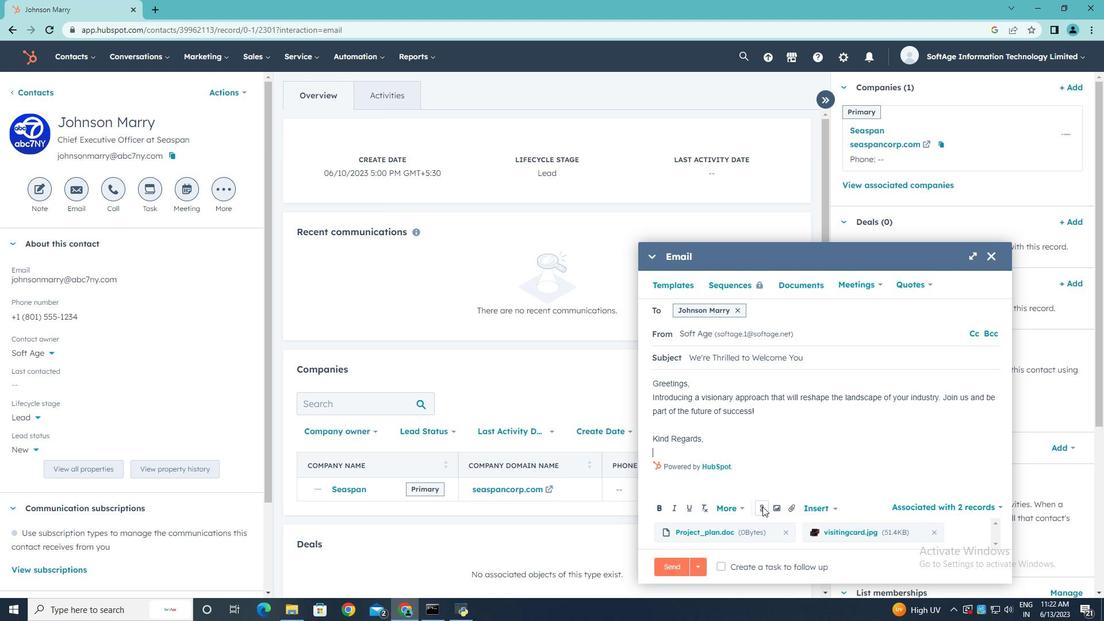 
Action: Mouse moved to (789, 383)
Screenshot: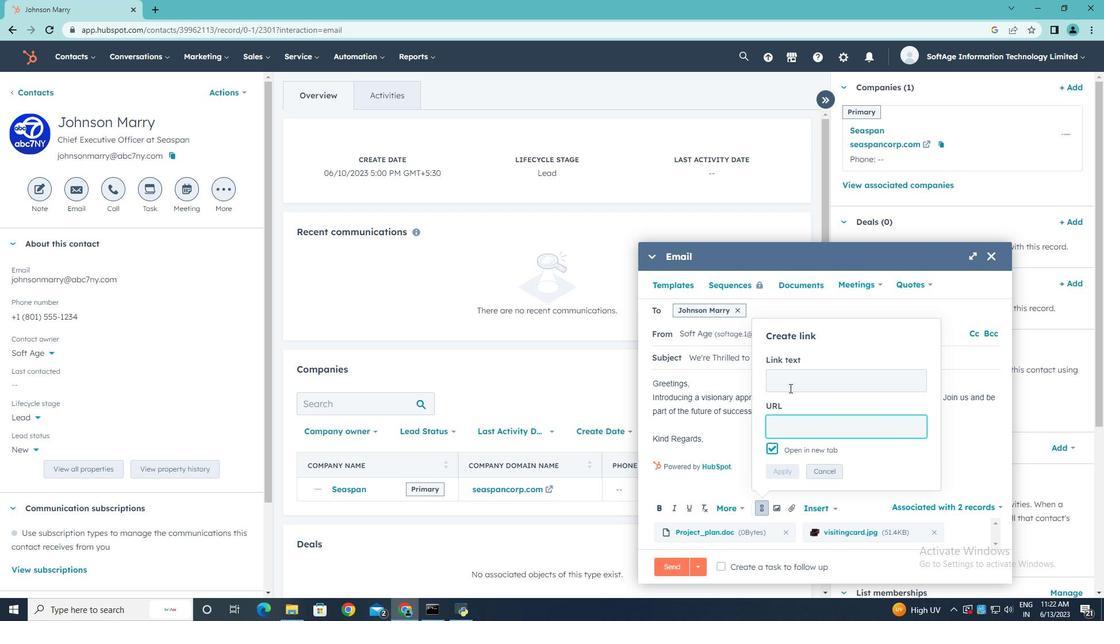 
Action: Mouse pressed left at (789, 383)
Screenshot: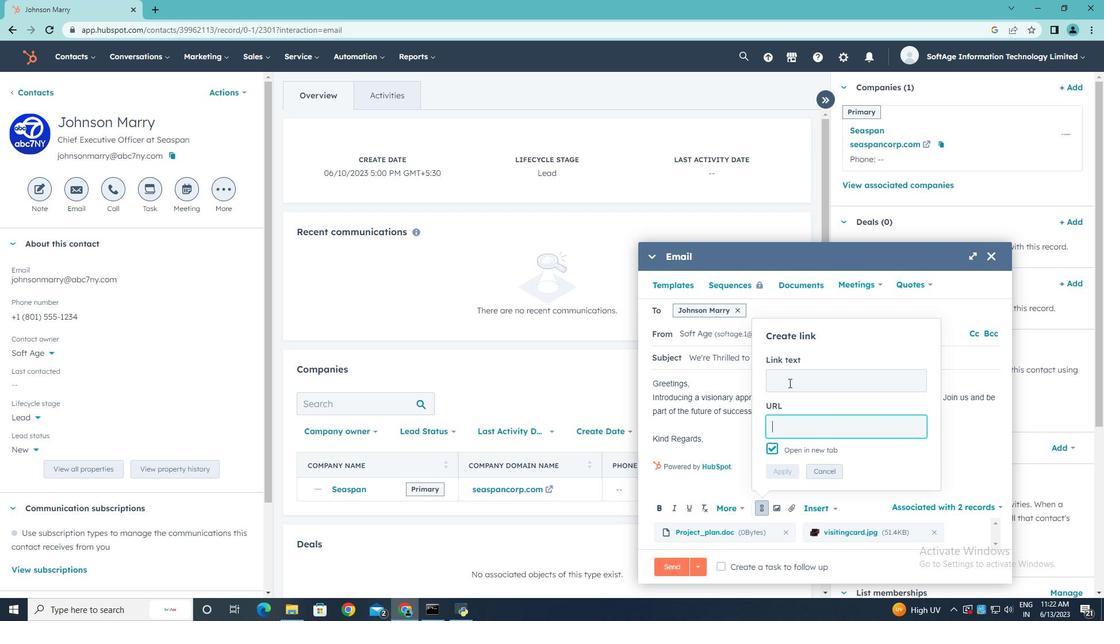
Action: Key pressed <Key.shift>Behance
Screenshot: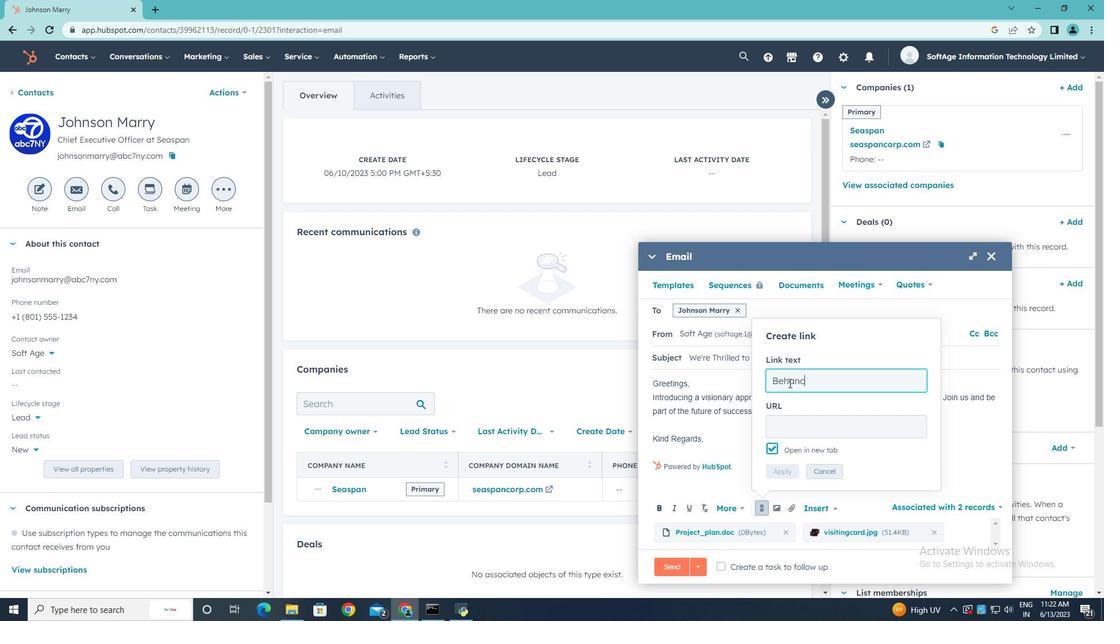 
Action: Mouse moved to (794, 421)
Screenshot: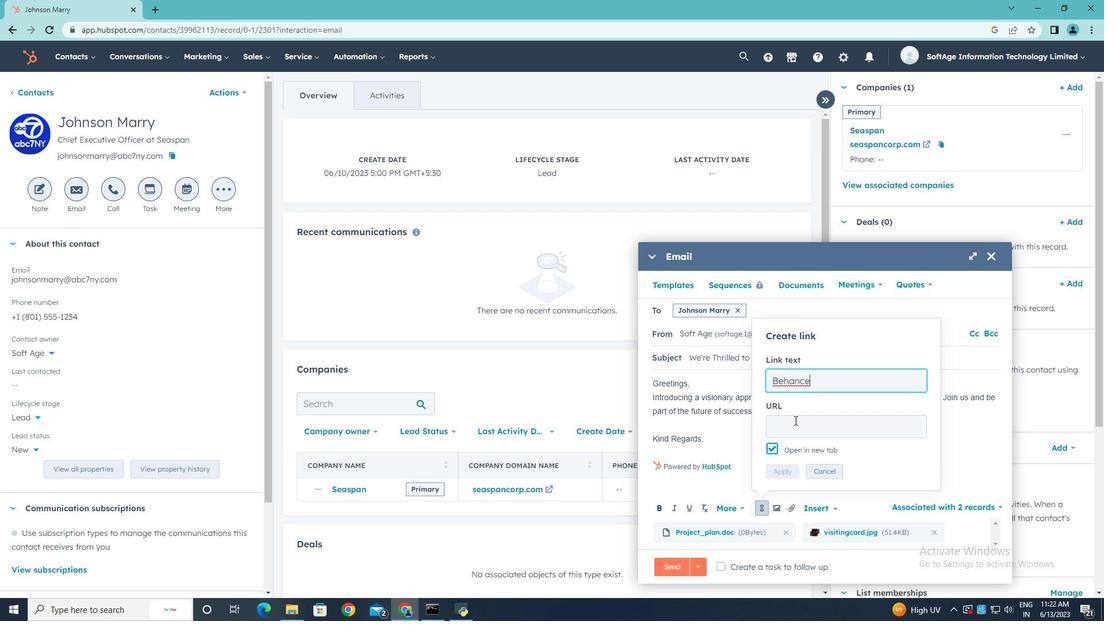 
Action: Mouse pressed left at (794, 421)
Screenshot: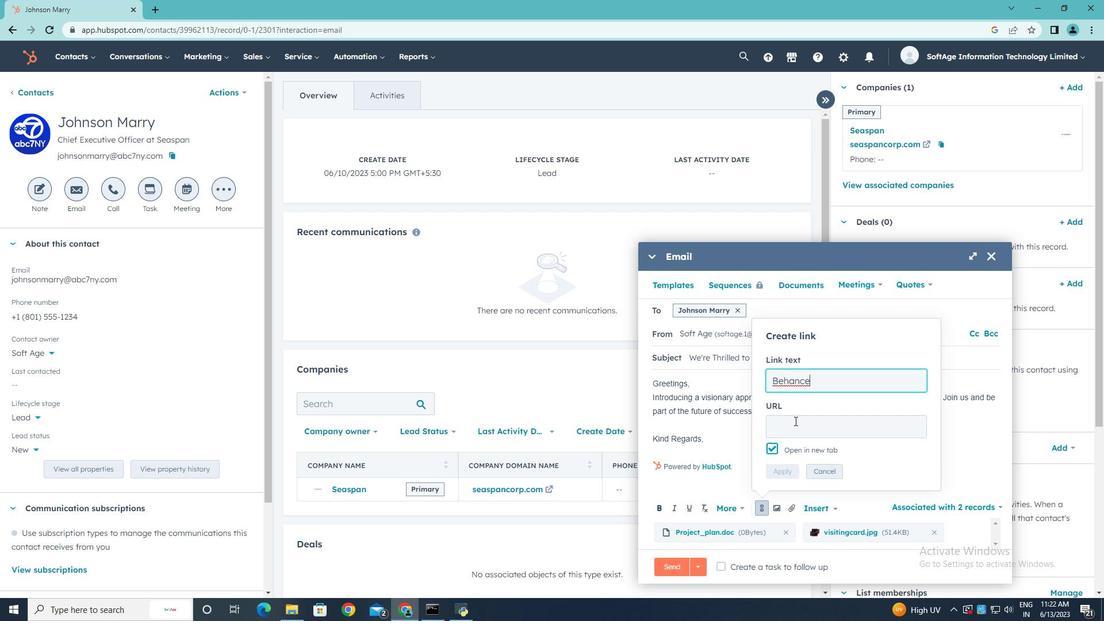
Action: Key pressed <Key.shift>www.behance.com
Screenshot: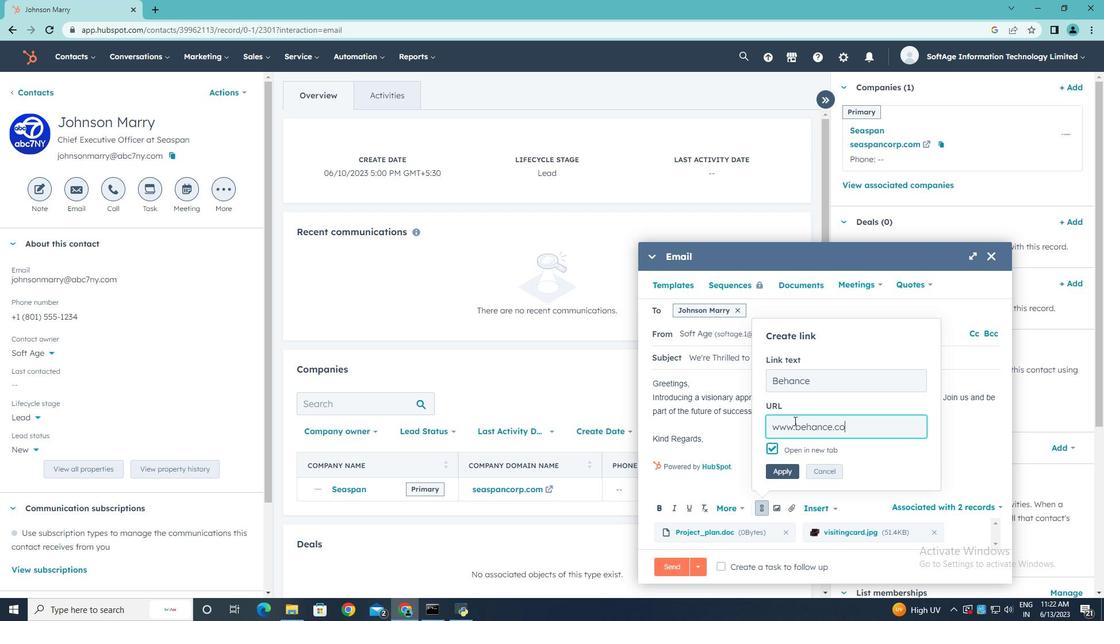 
Action: Mouse moved to (779, 469)
Screenshot: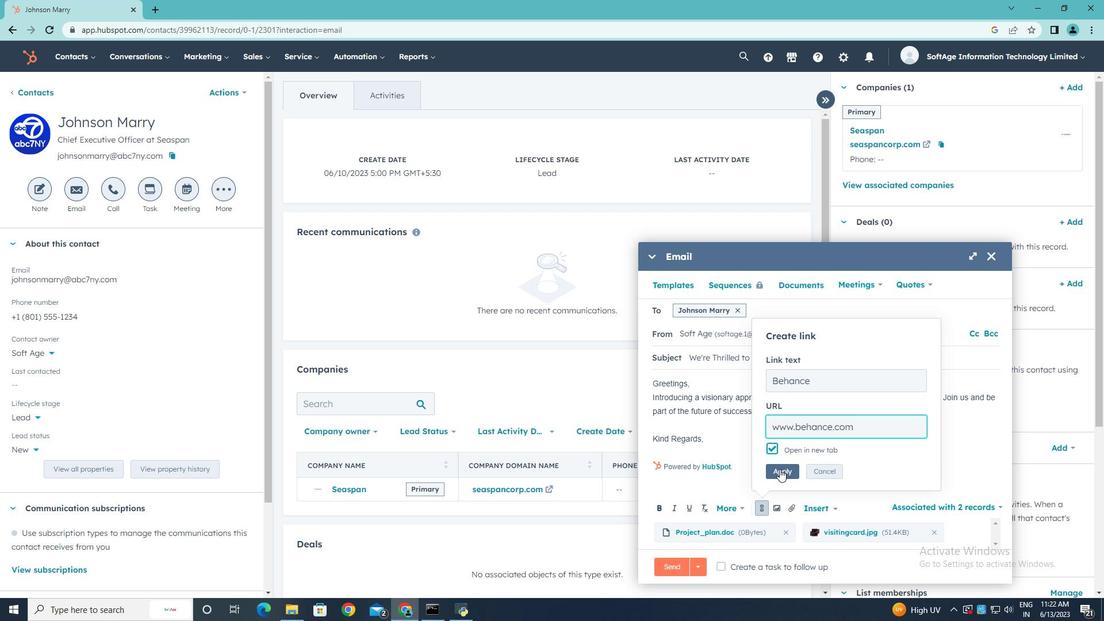 
Action: Key pressed <Key.backspace><Key.backspace><Key.backspace>net
Screenshot: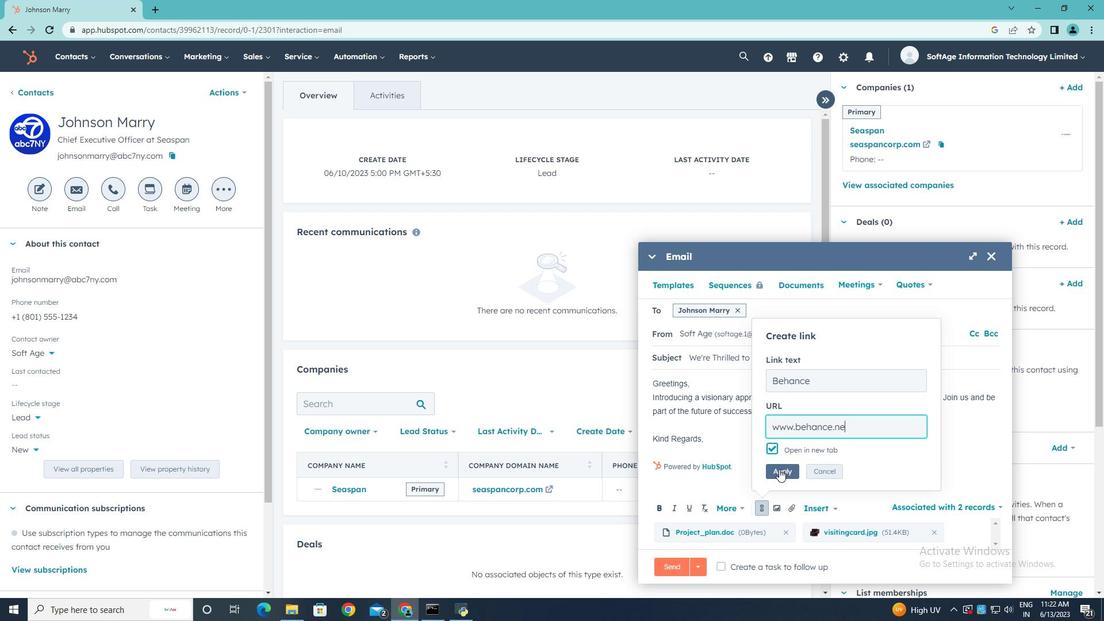 
Action: Mouse moved to (787, 473)
Screenshot: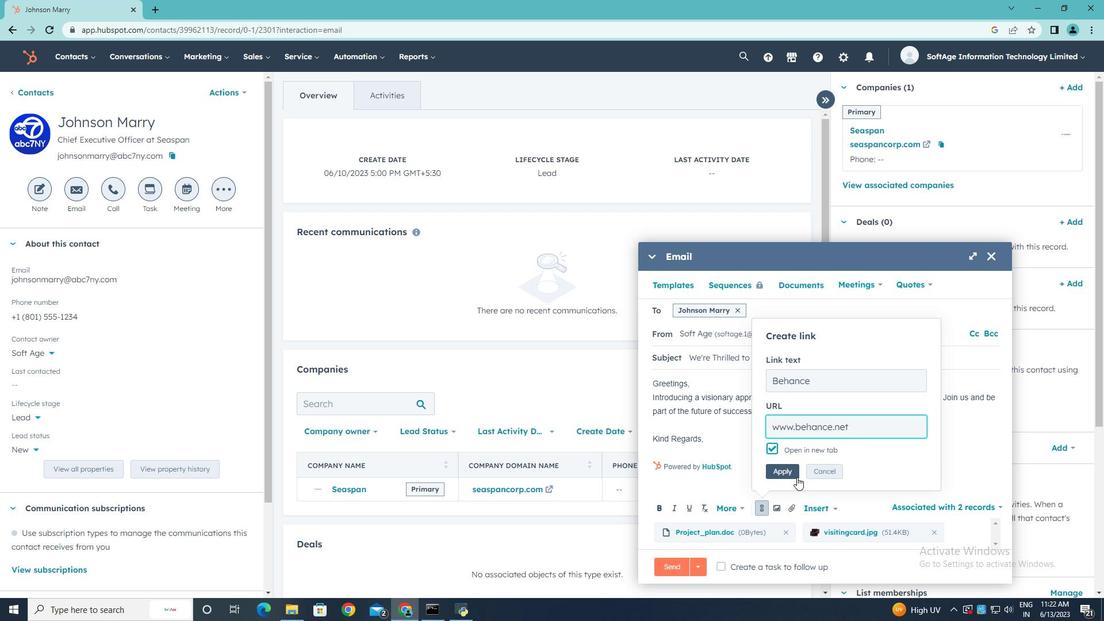 
Action: Mouse pressed left at (787, 473)
Screenshot: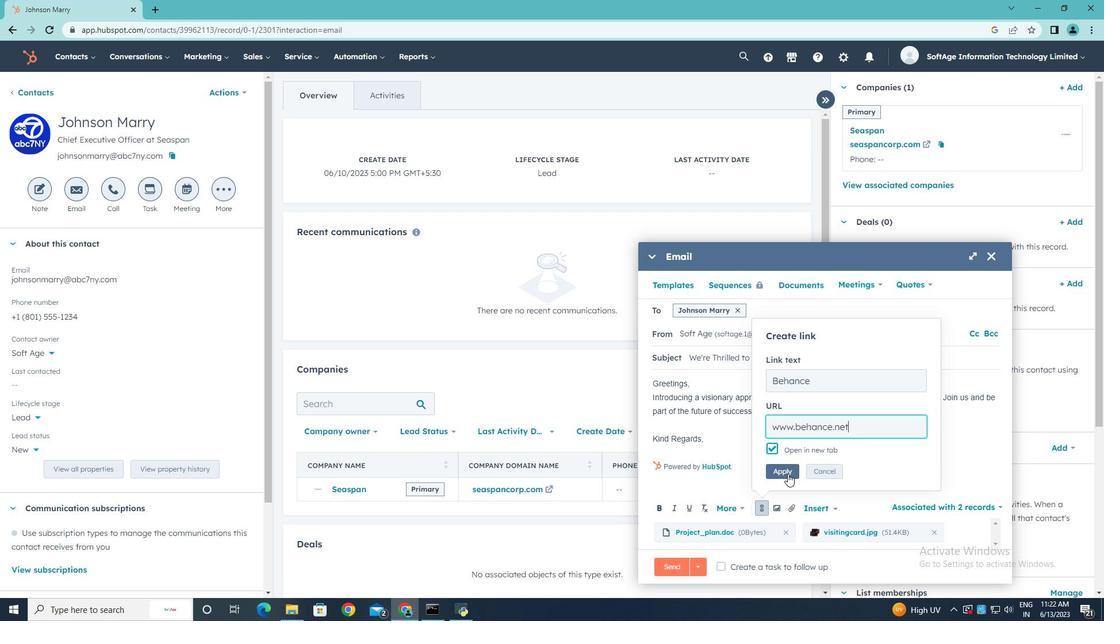 
Action: Mouse moved to (722, 569)
Screenshot: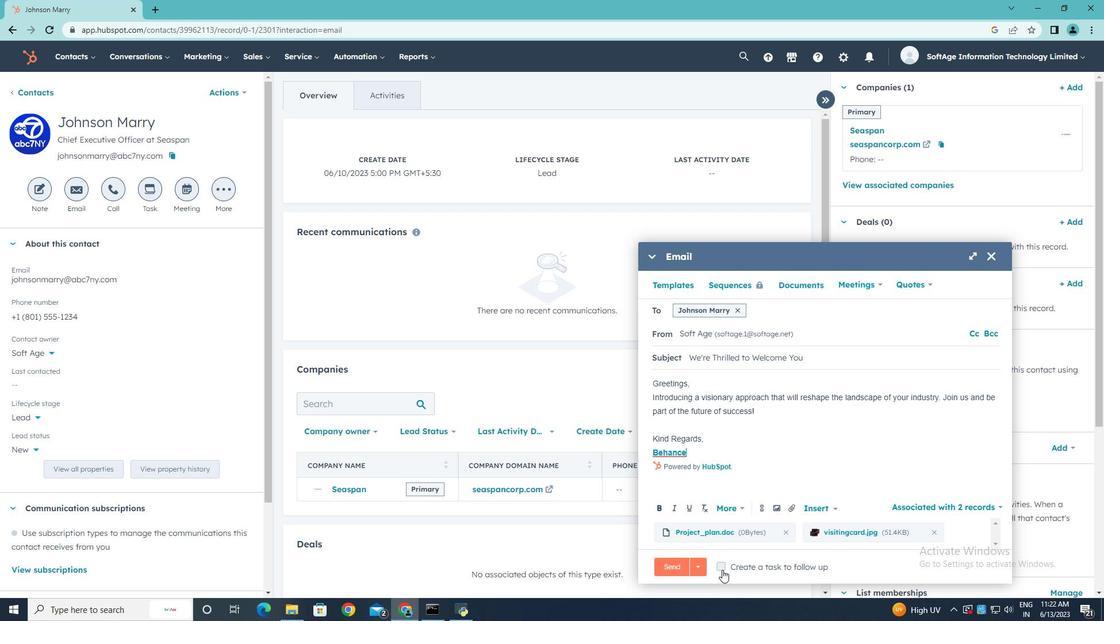 
Action: Mouse pressed left at (722, 569)
Screenshot: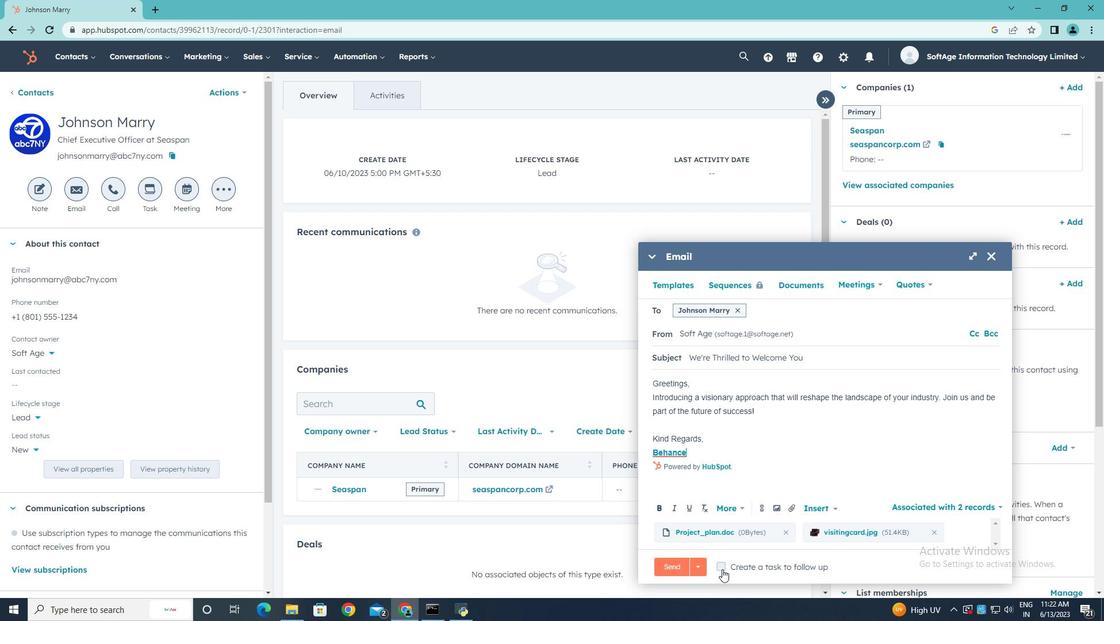 
Action: Mouse moved to (942, 564)
Screenshot: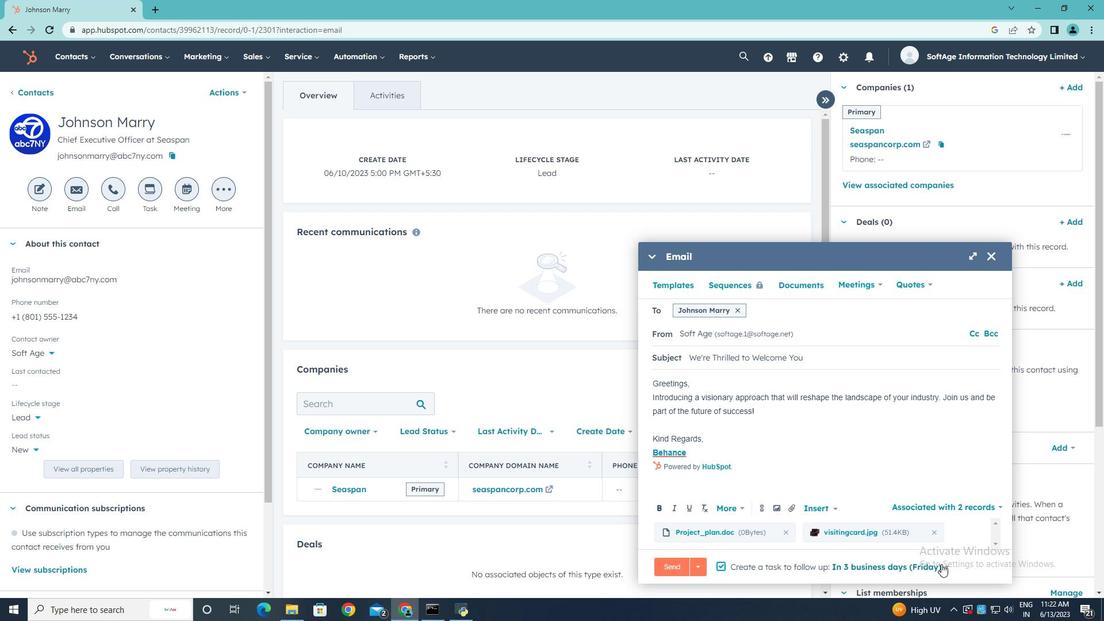 
Action: Mouse pressed left at (942, 564)
Screenshot: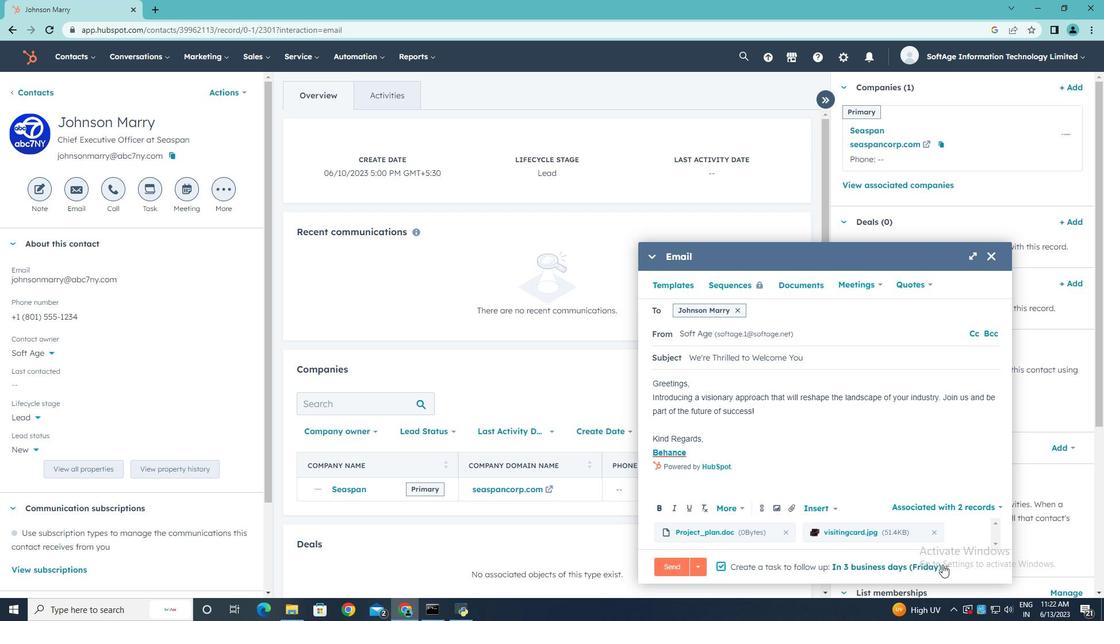 
Action: Mouse moved to (912, 500)
Screenshot: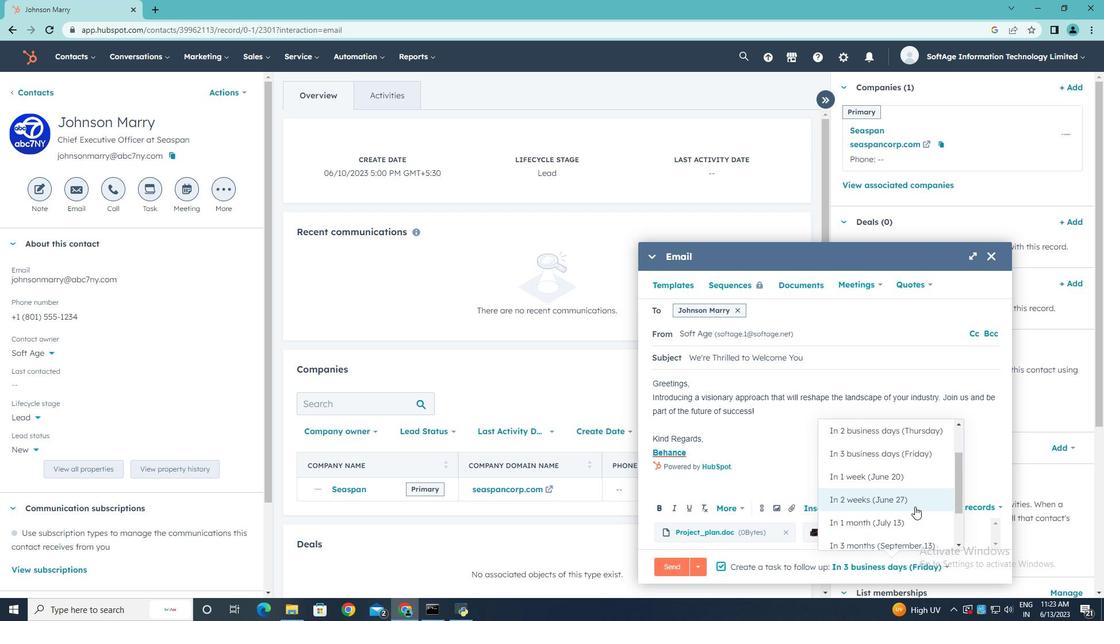 
Action: Mouse pressed left at (912, 500)
Screenshot: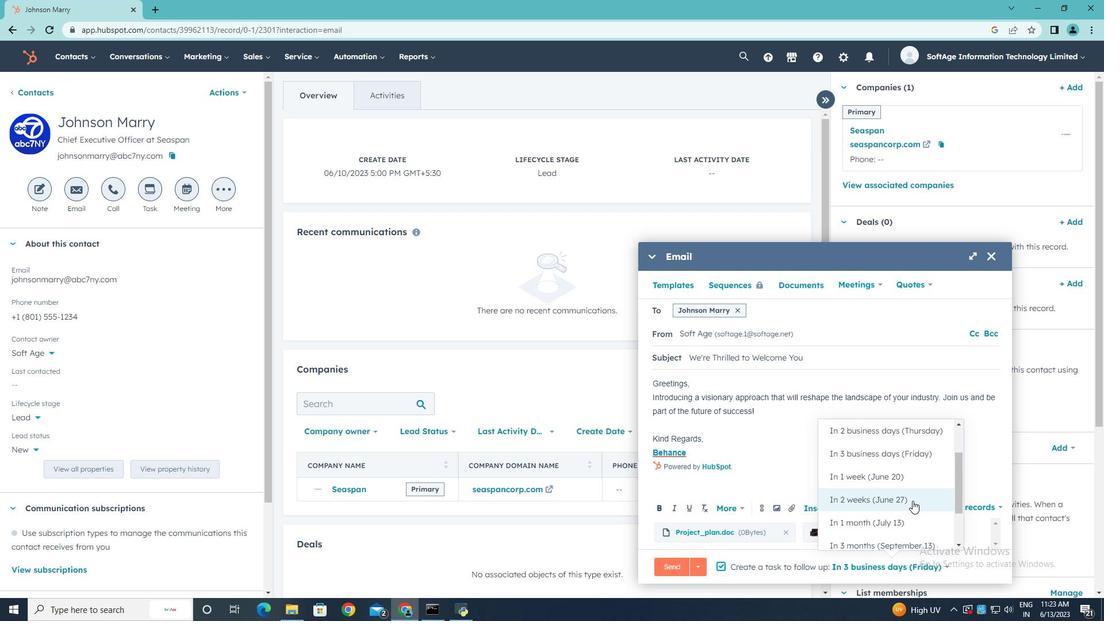 
Action: Mouse moved to (673, 563)
Screenshot: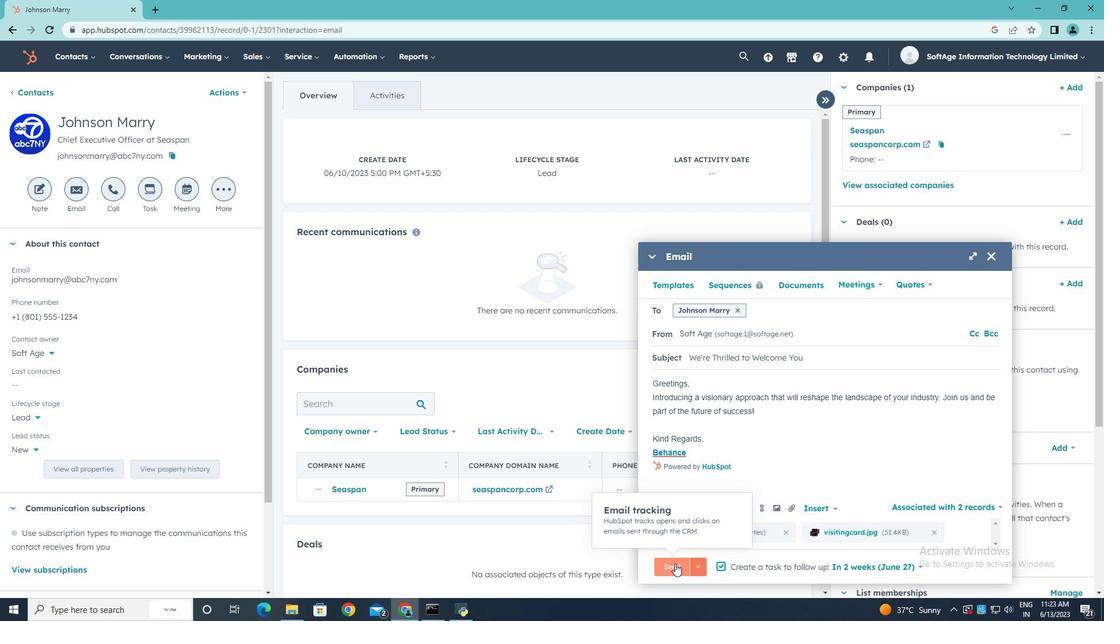 
Action: Mouse pressed left at (673, 563)
Screenshot: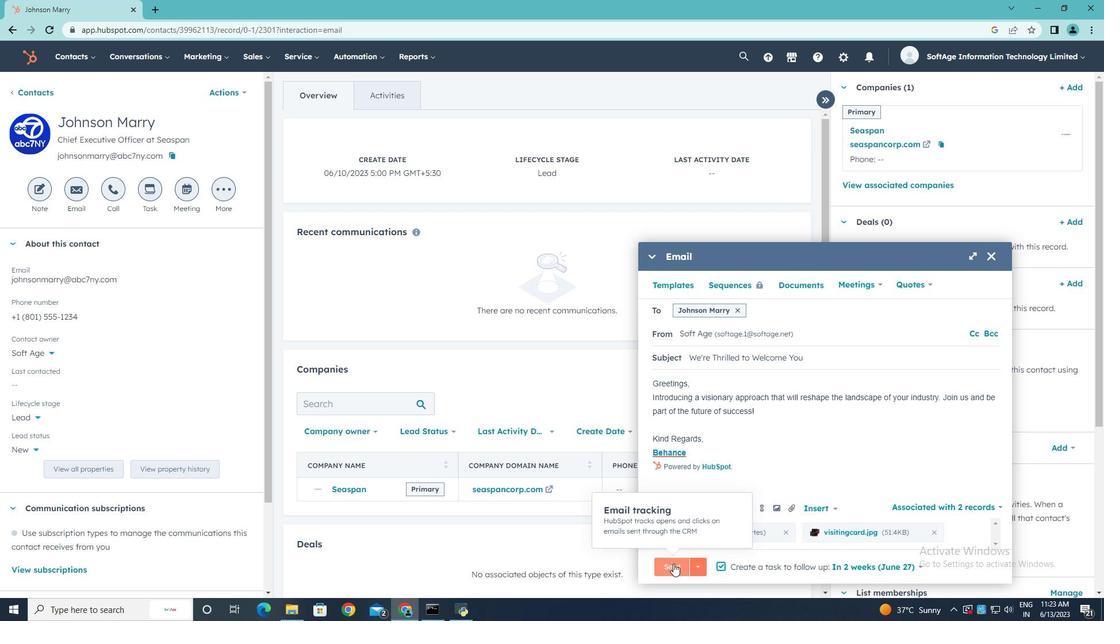 
Action: Mouse moved to (674, 563)
Screenshot: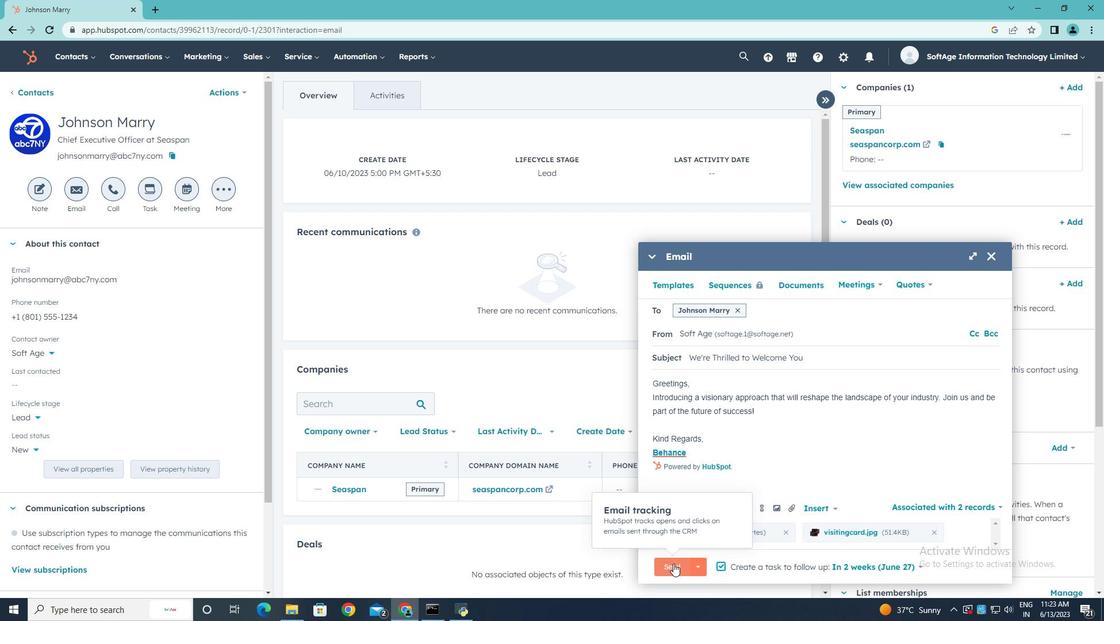 
